 Task: Search one way flight ticket for 1 adult, 6 children, 1 infant in seat and 1 infant on lap in business from Providence: Rhode Island T. F. Green International Airport to Rockford: Chicago Rockford International Airport(was Northwest Chicagoland Regional Airport At Rockford) on 5-1-2023. Choice of flights is Southwest. Number of bags: 2 checked bags. Price is upto 95000. Outbound departure time preference is 12:30.
Action: Mouse moved to (213, 371)
Screenshot: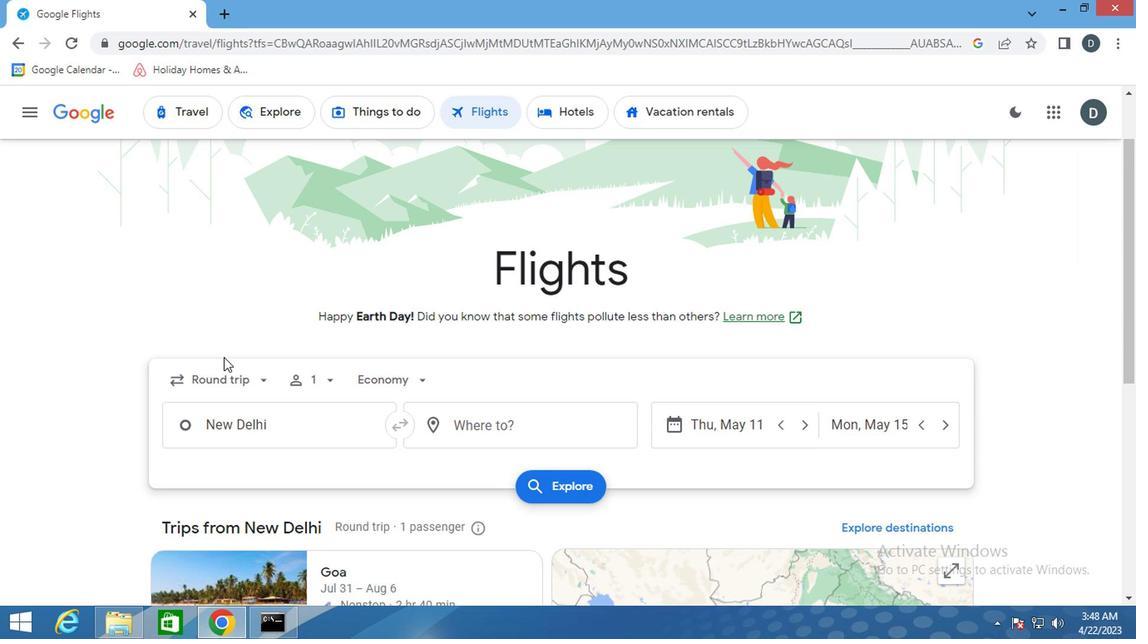 
Action: Mouse pressed left at (213, 371)
Screenshot: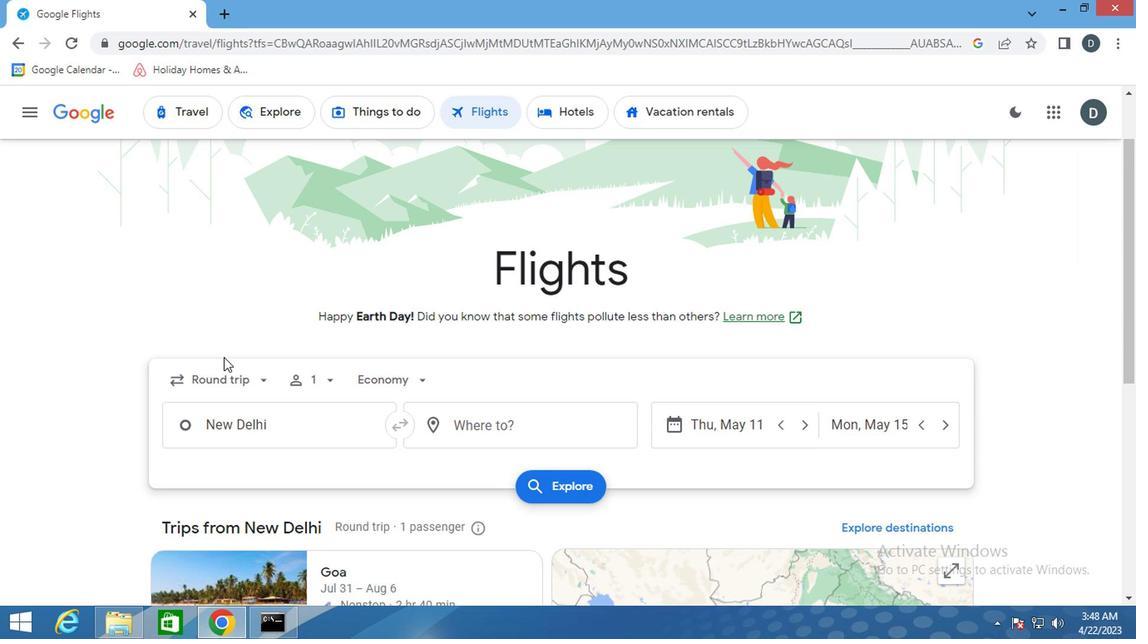 
Action: Mouse moved to (239, 463)
Screenshot: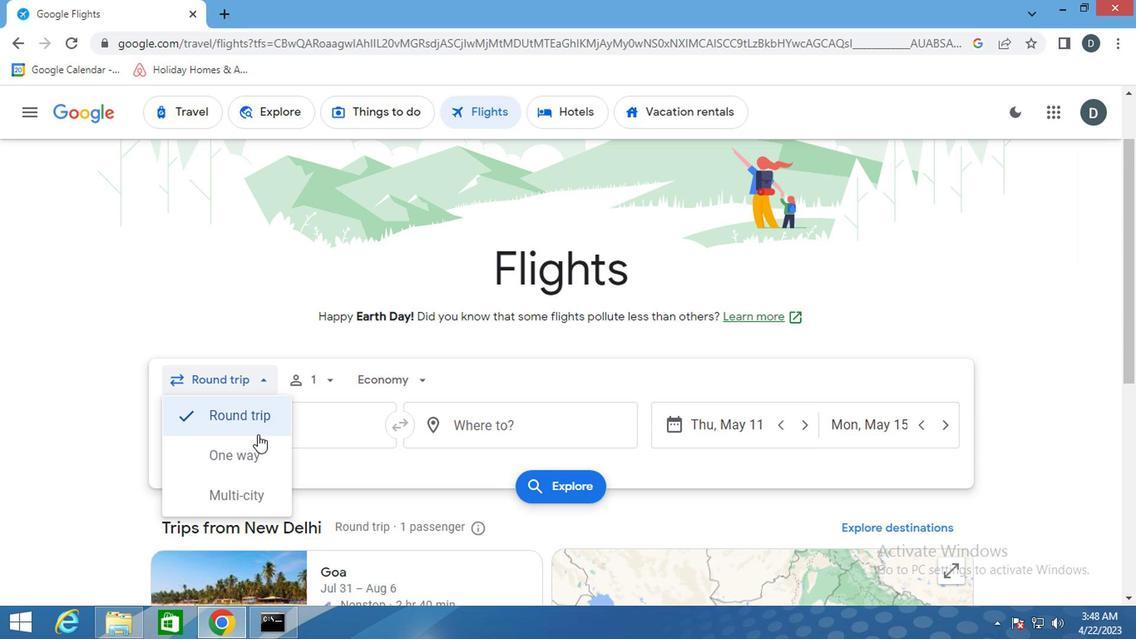 
Action: Mouse pressed left at (239, 463)
Screenshot: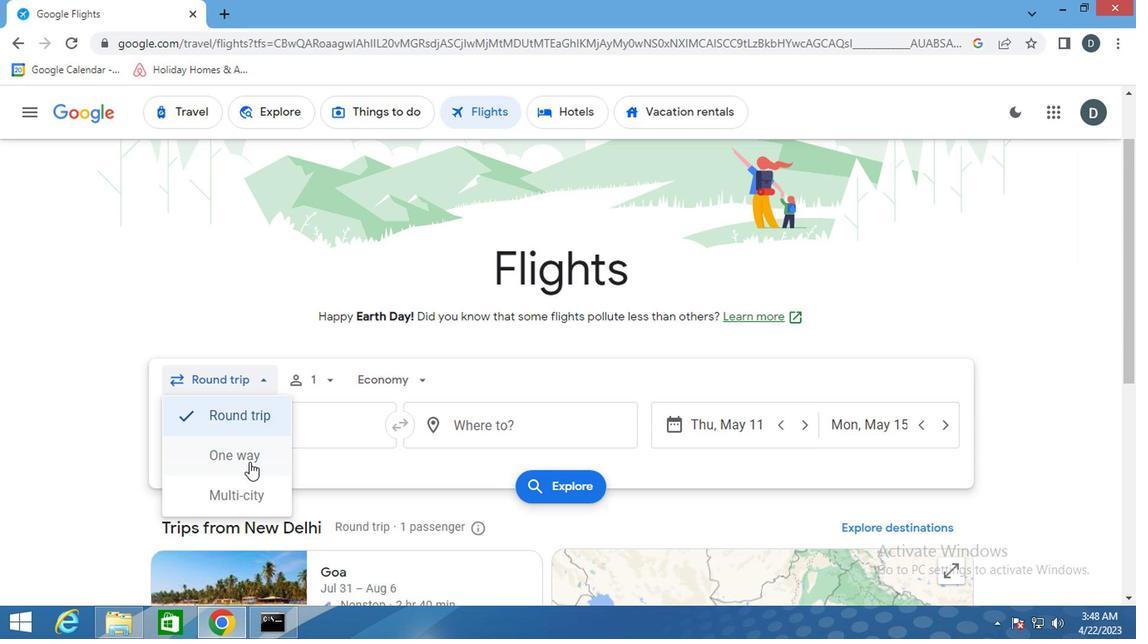 
Action: Mouse moved to (314, 377)
Screenshot: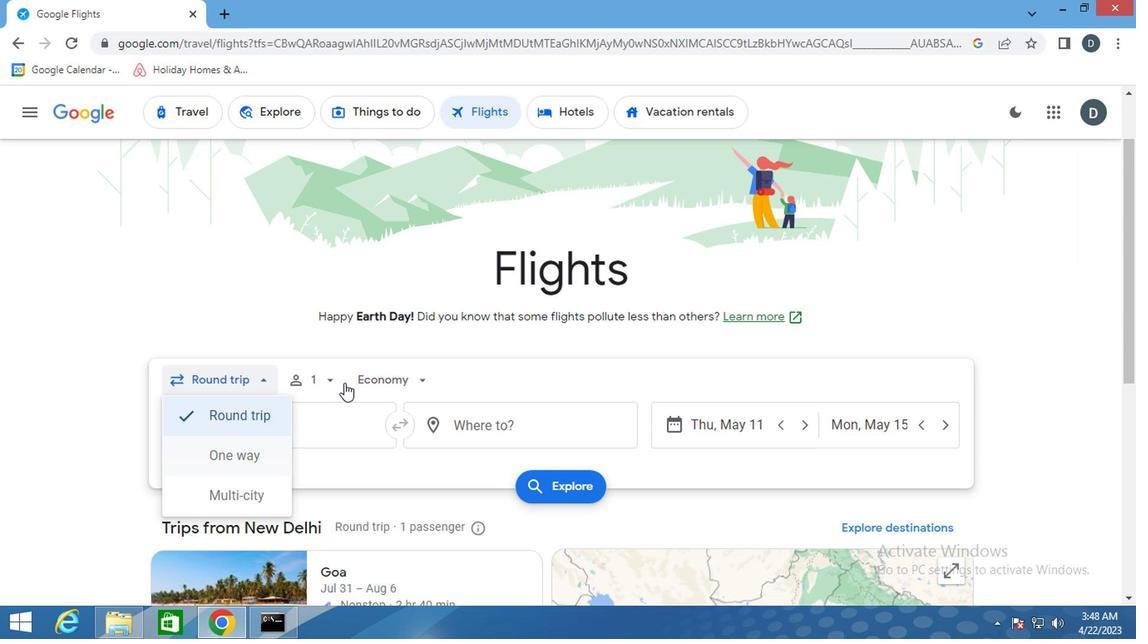 
Action: Mouse pressed left at (314, 377)
Screenshot: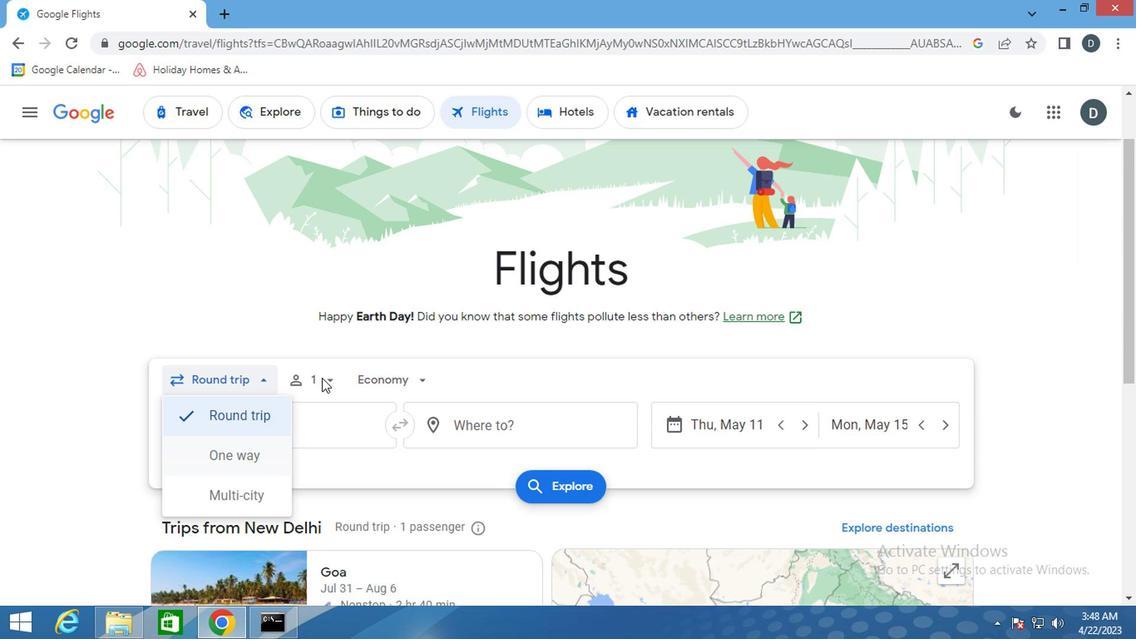 
Action: Mouse moved to (445, 463)
Screenshot: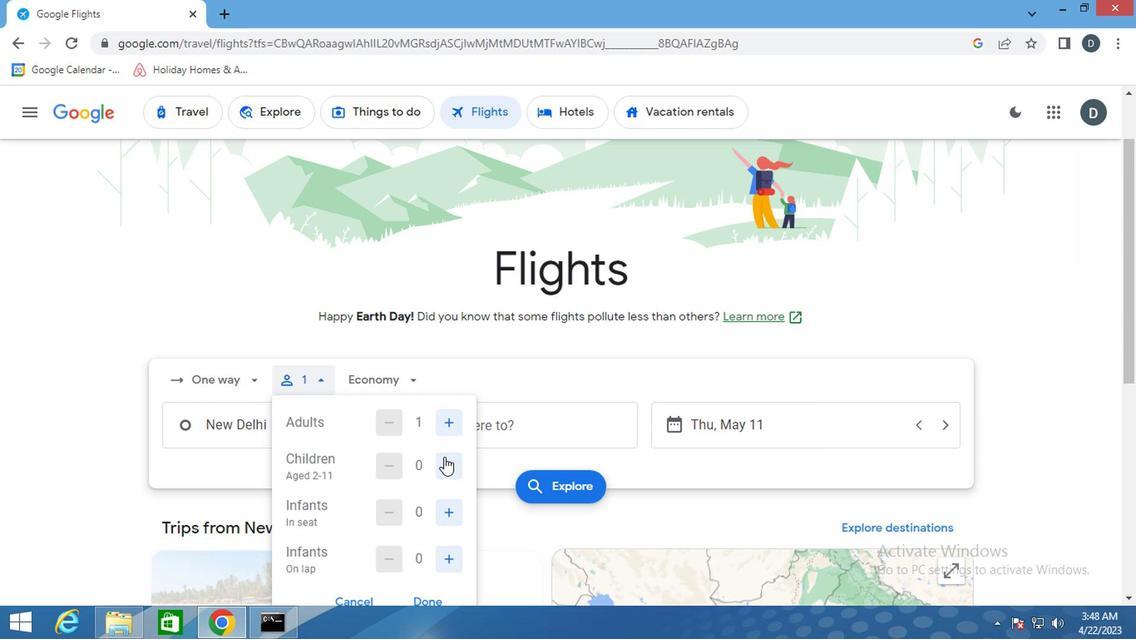 
Action: Mouse pressed left at (445, 463)
Screenshot: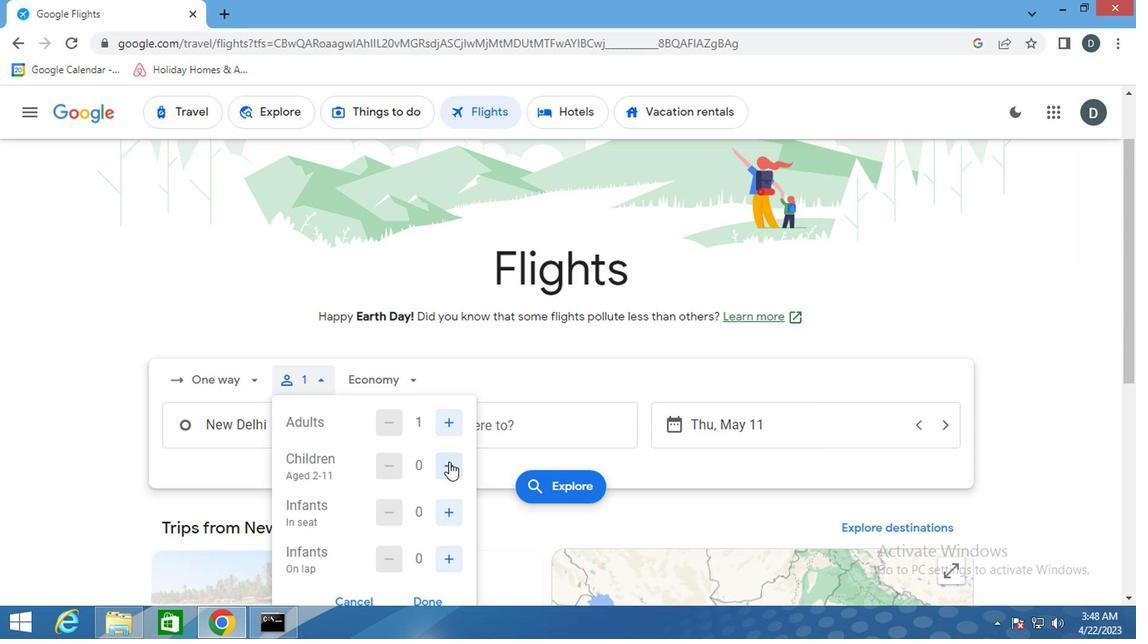 
Action: Mouse moved to (445, 464)
Screenshot: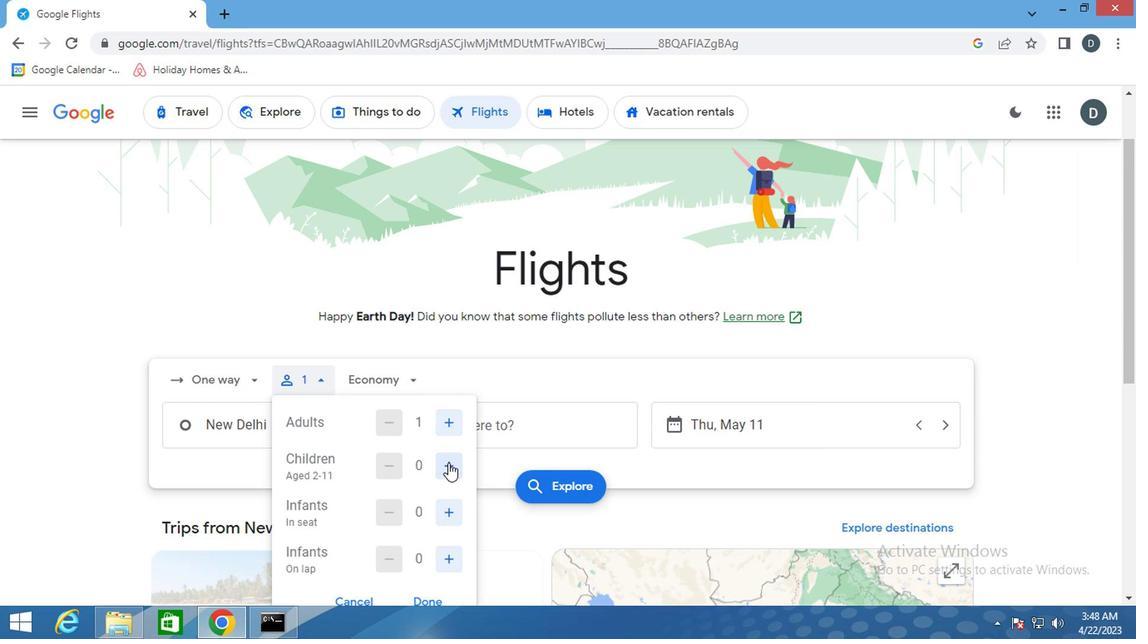 
Action: Mouse pressed left at (445, 464)
Screenshot: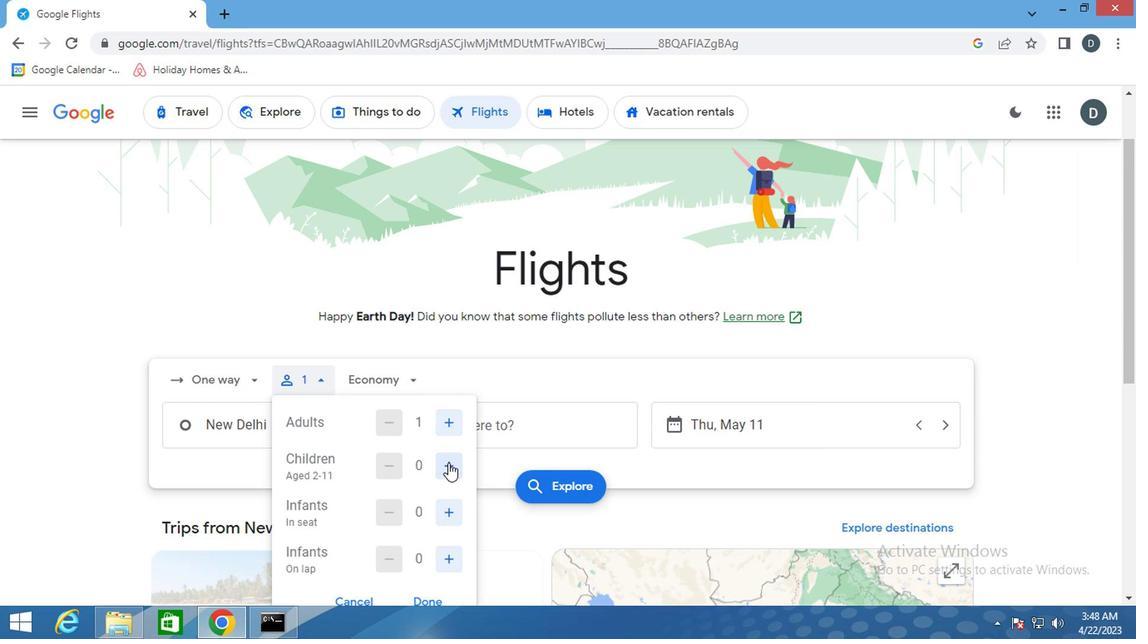 
Action: Mouse pressed left at (445, 464)
Screenshot: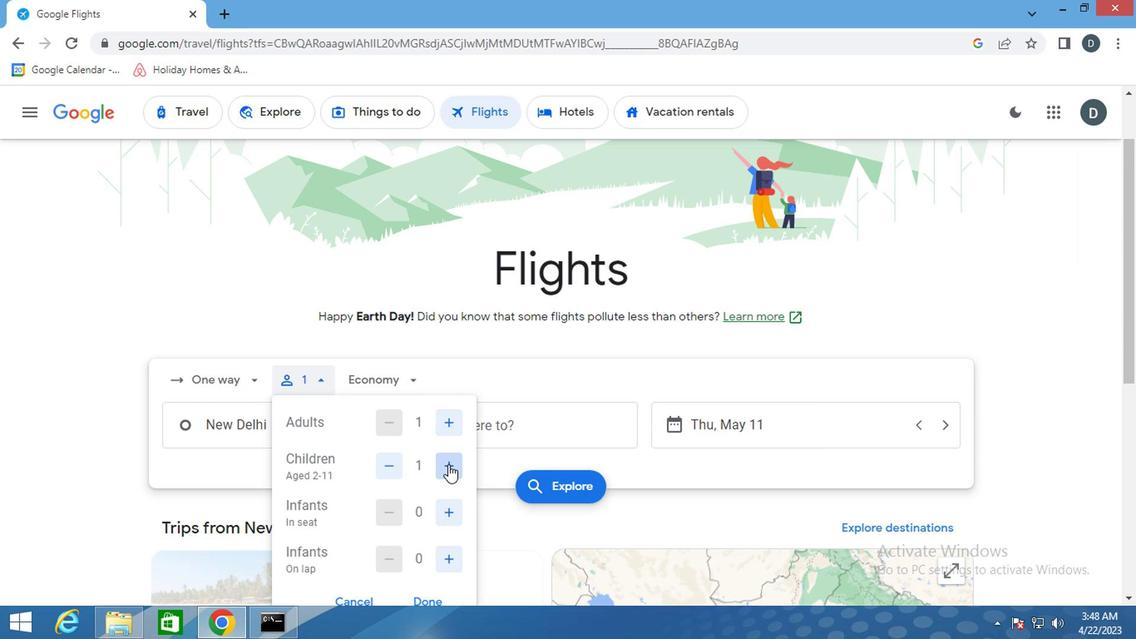 
Action: Mouse pressed left at (445, 464)
Screenshot: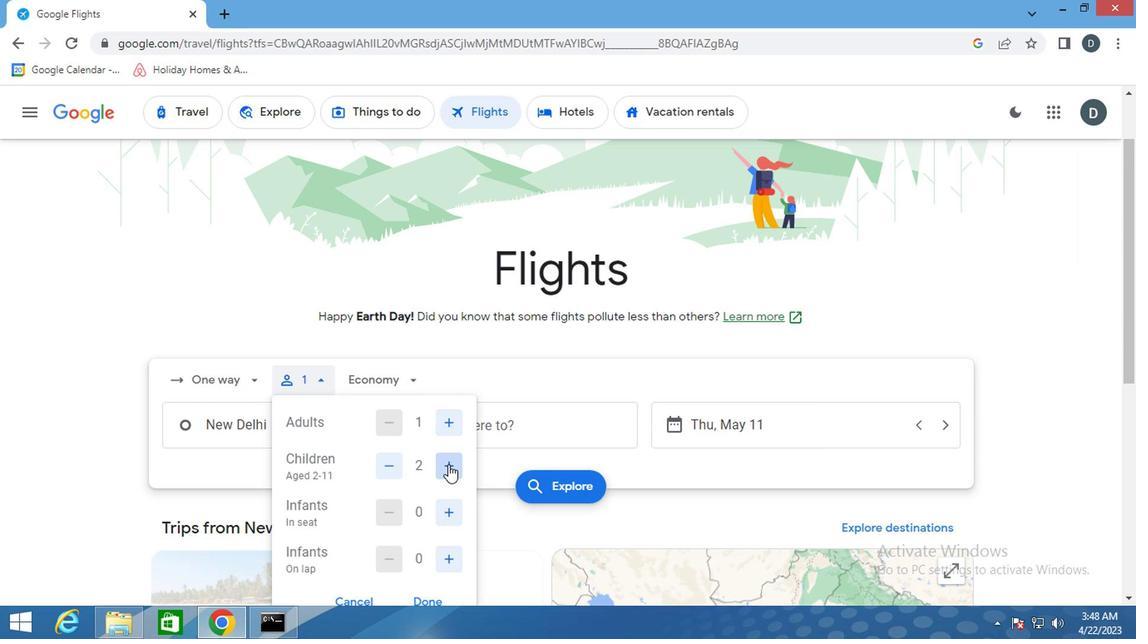 
Action: Mouse pressed left at (445, 464)
Screenshot: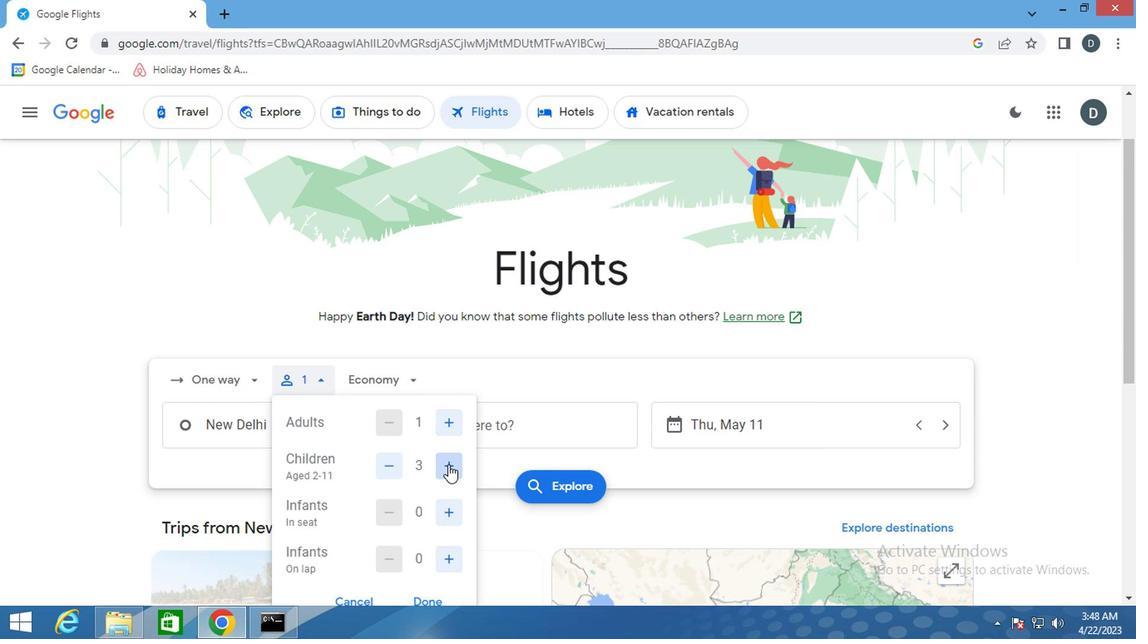 
Action: Mouse pressed left at (445, 464)
Screenshot: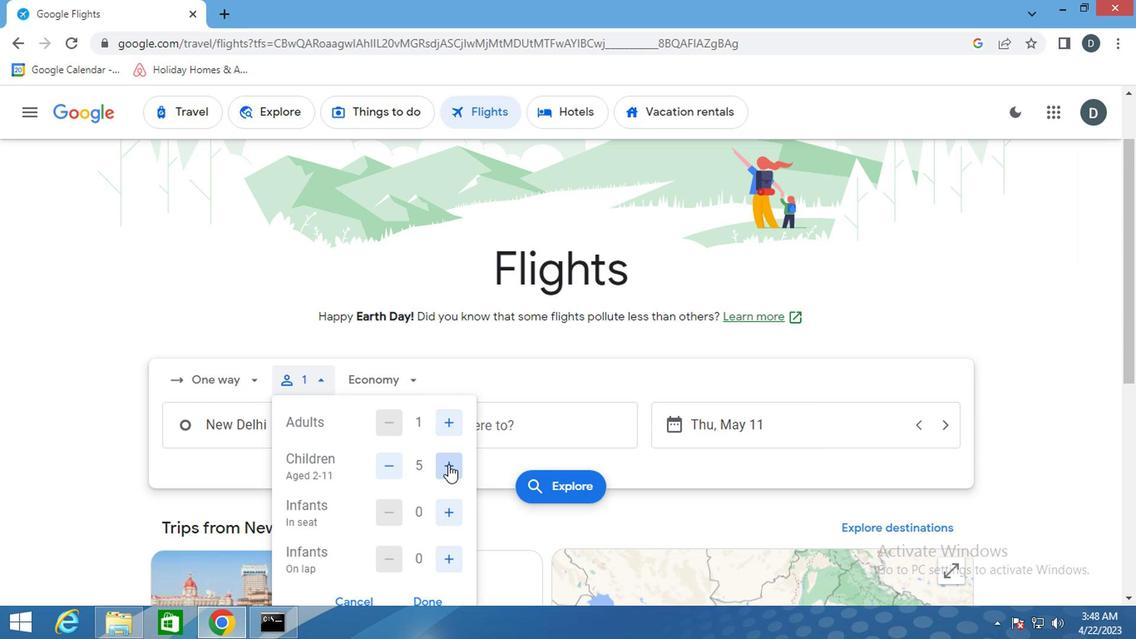 
Action: Mouse moved to (447, 509)
Screenshot: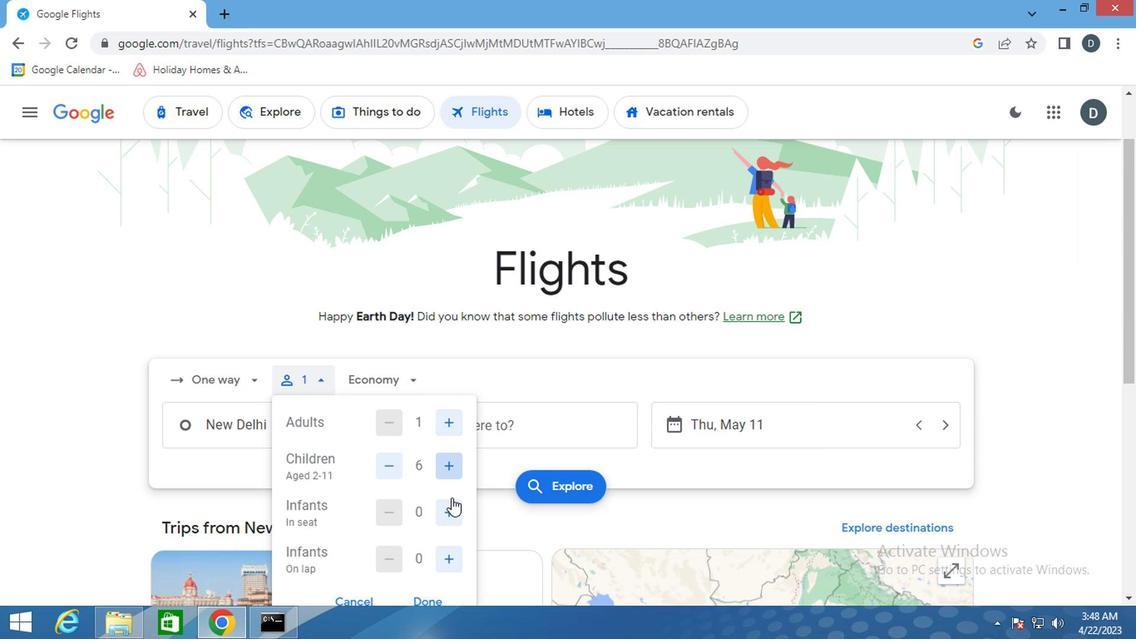 
Action: Mouse pressed left at (447, 509)
Screenshot: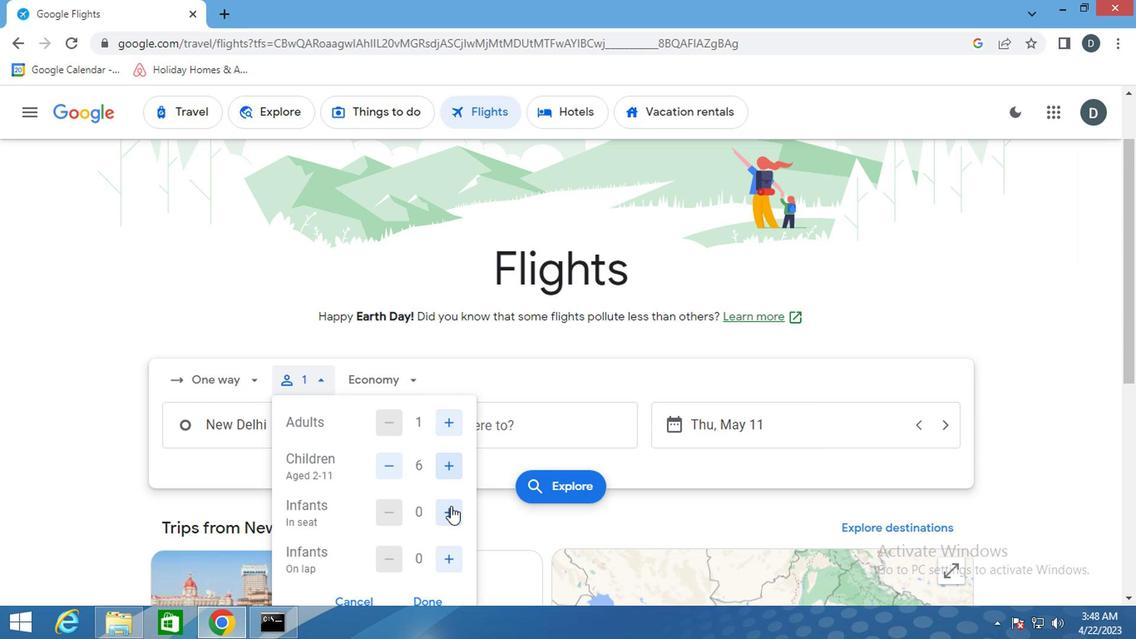 
Action: Mouse moved to (447, 553)
Screenshot: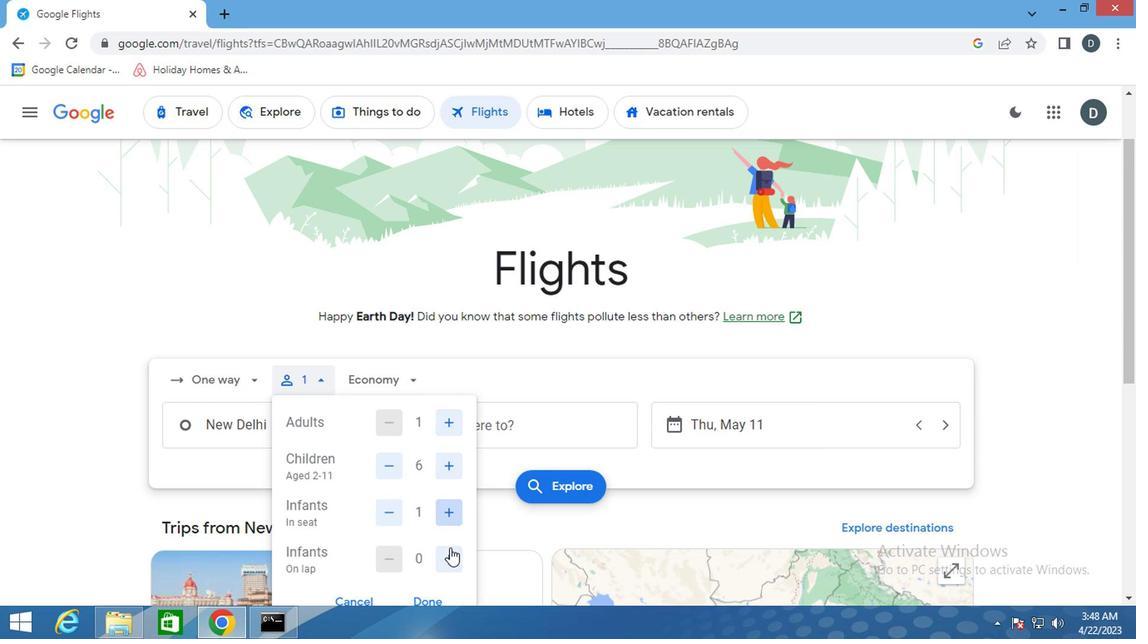 
Action: Mouse pressed left at (447, 553)
Screenshot: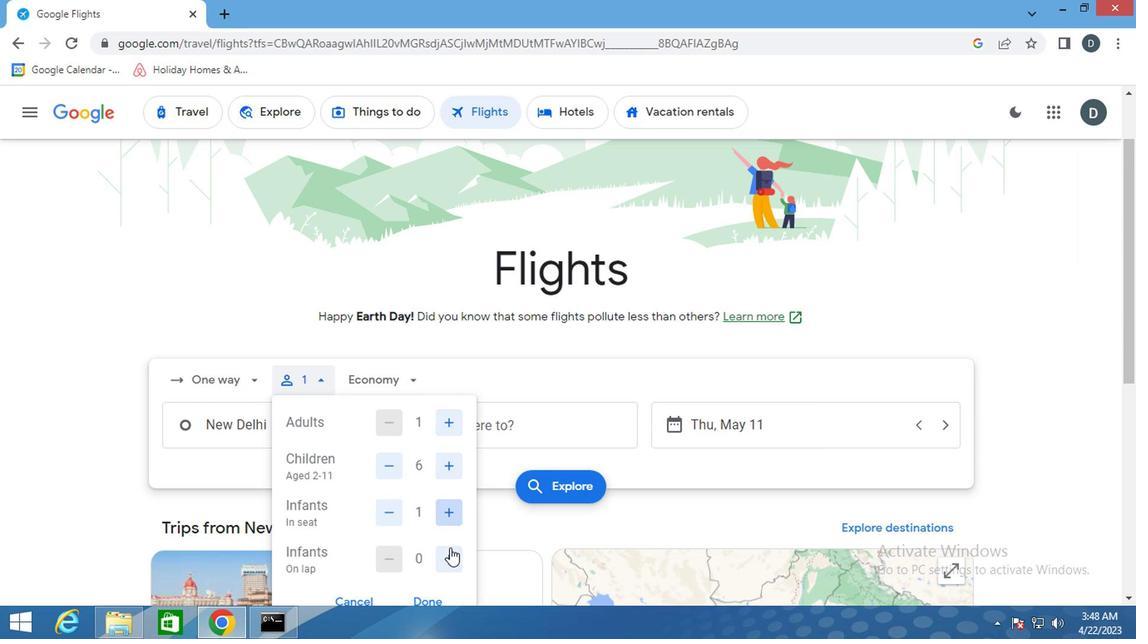 
Action: Mouse moved to (420, 596)
Screenshot: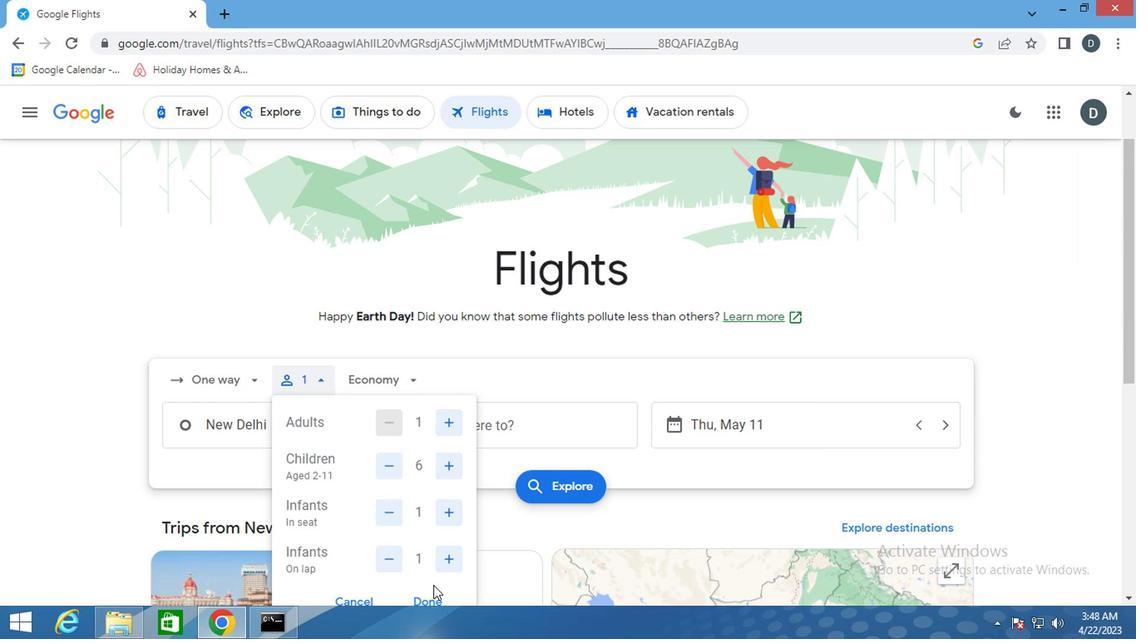 
Action: Mouse pressed left at (420, 596)
Screenshot: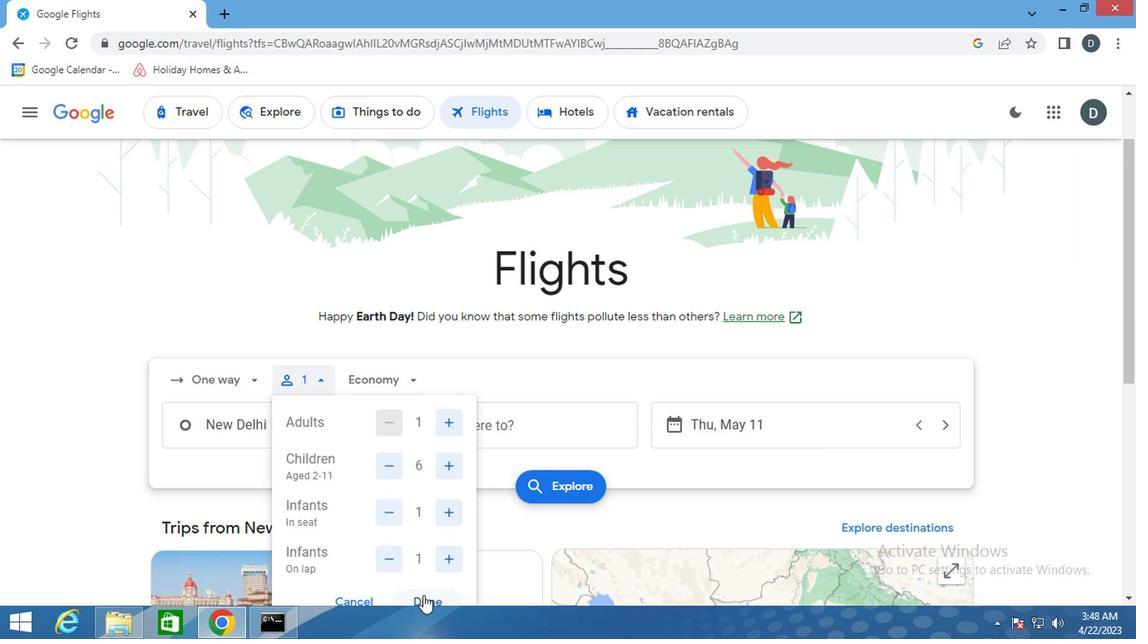 
Action: Mouse moved to (369, 377)
Screenshot: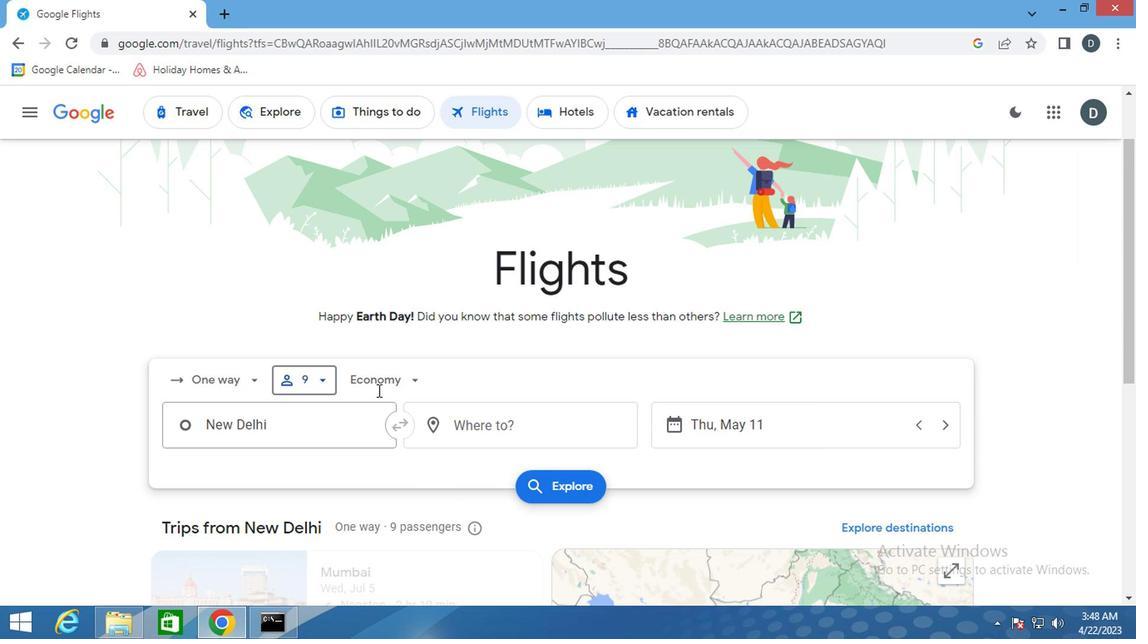 
Action: Mouse pressed left at (369, 377)
Screenshot: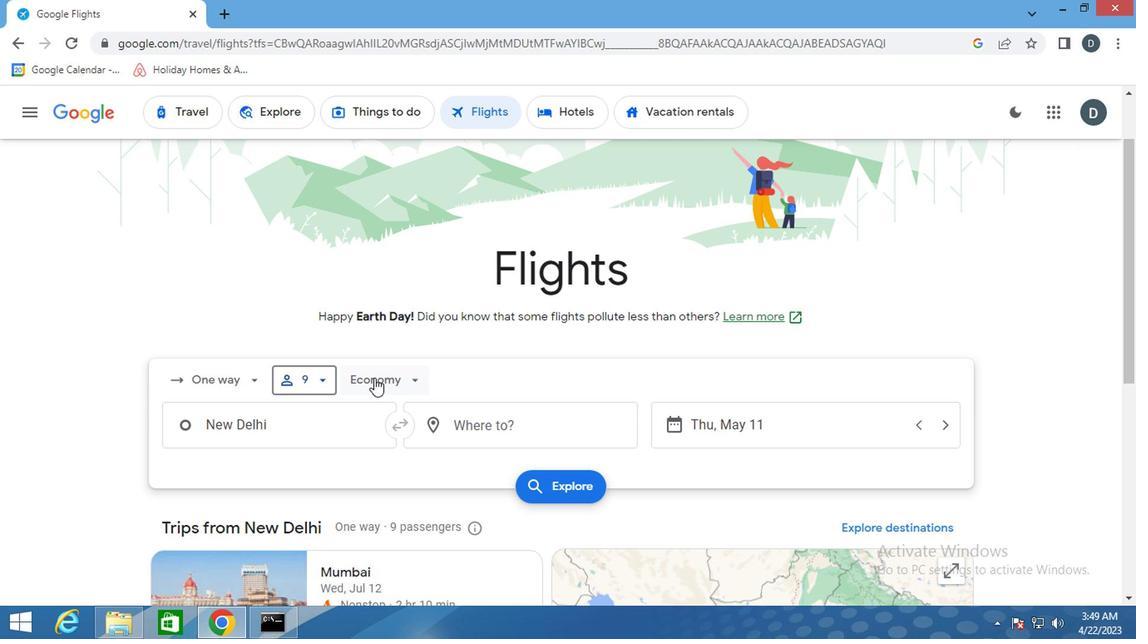 
Action: Mouse moved to (403, 490)
Screenshot: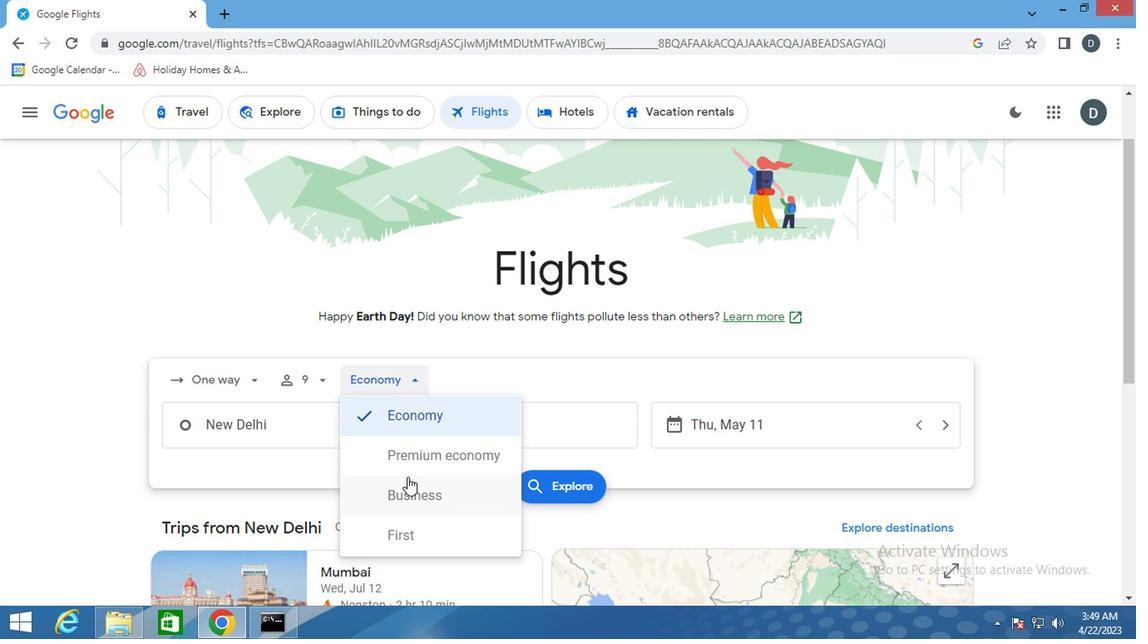 
Action: Mouse pressed left at (403, 490)
Screenshot: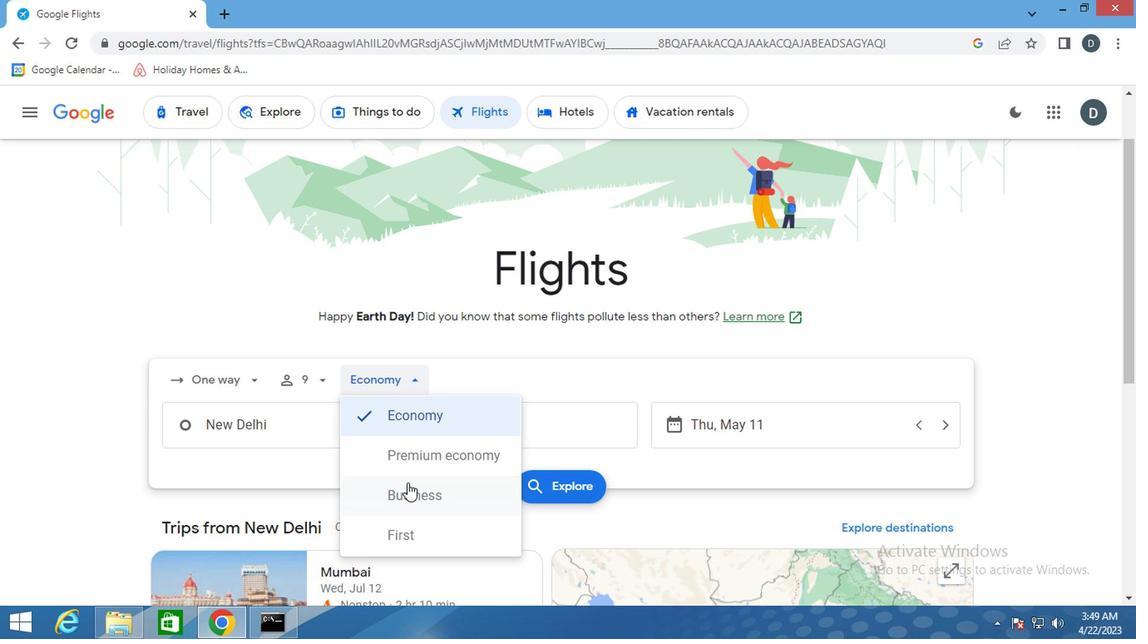 
Action: Mouse moved to (280, 425)
Screenshot: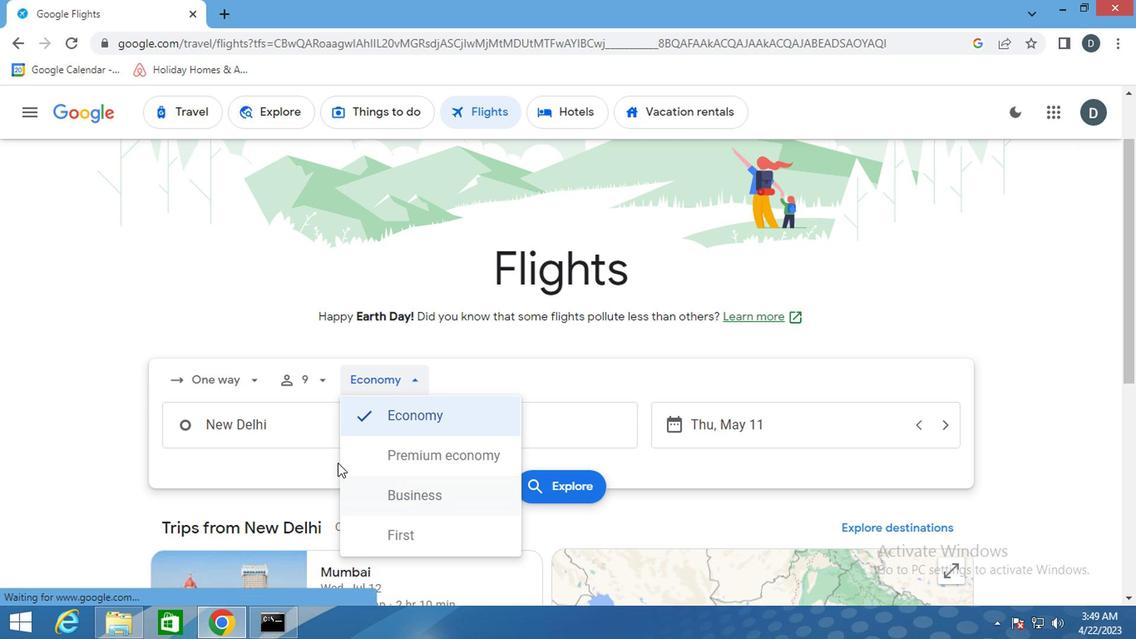 
Action: Mouse pressed left at (280, 425)
Screenshot: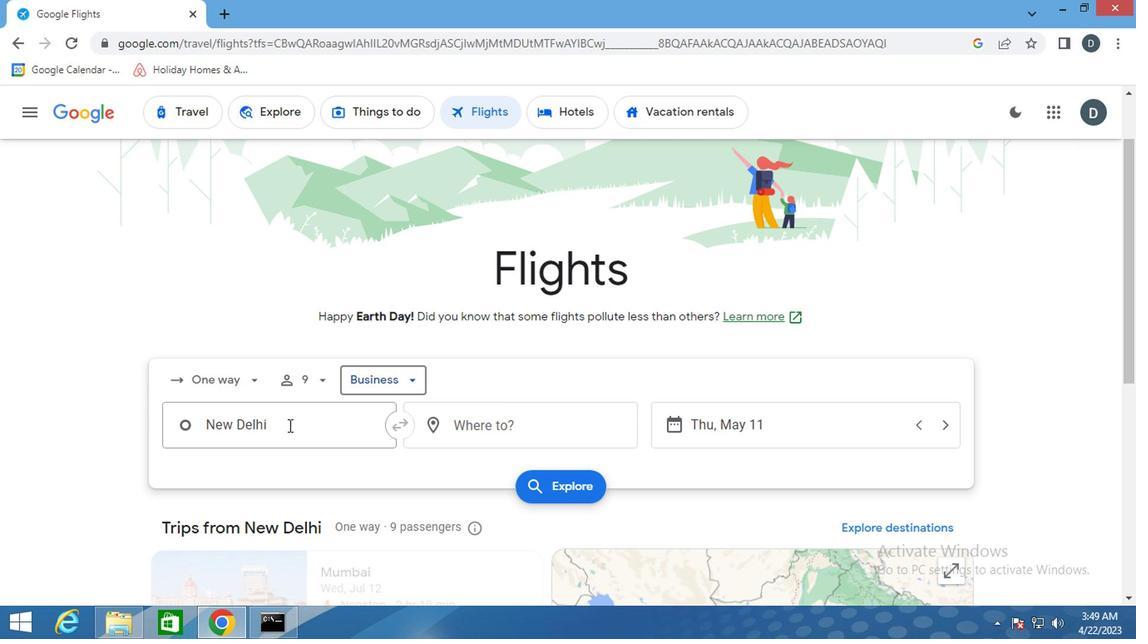 
Action: Key pressed <Key.shift>PROVIDEN
Screenshot: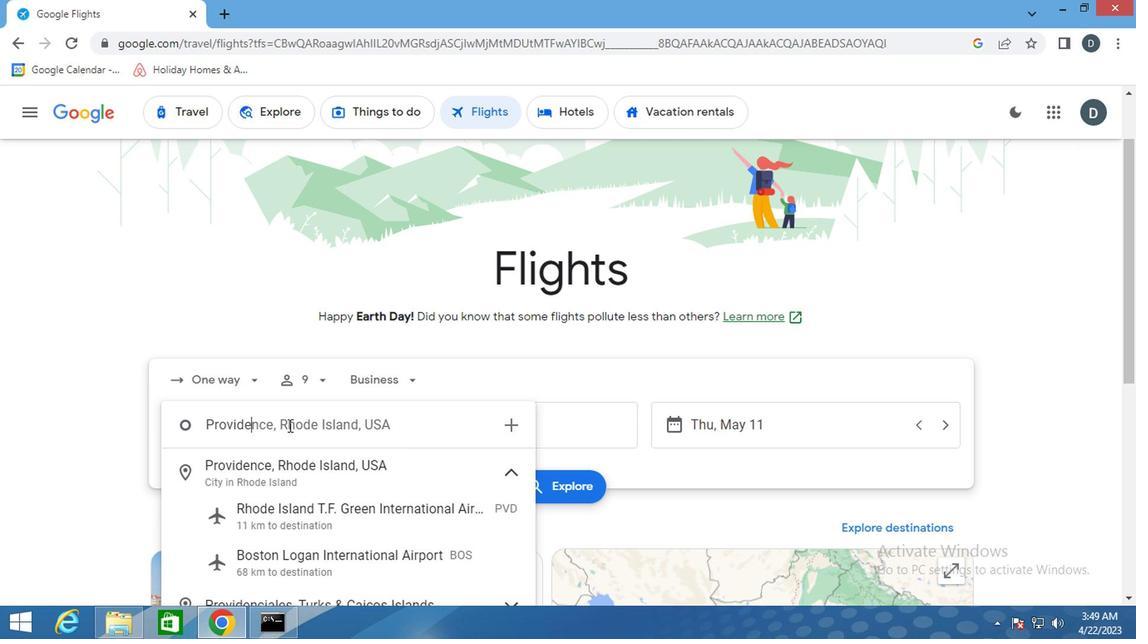 
Action: Mouse moved to (366, 480)
Screenshot: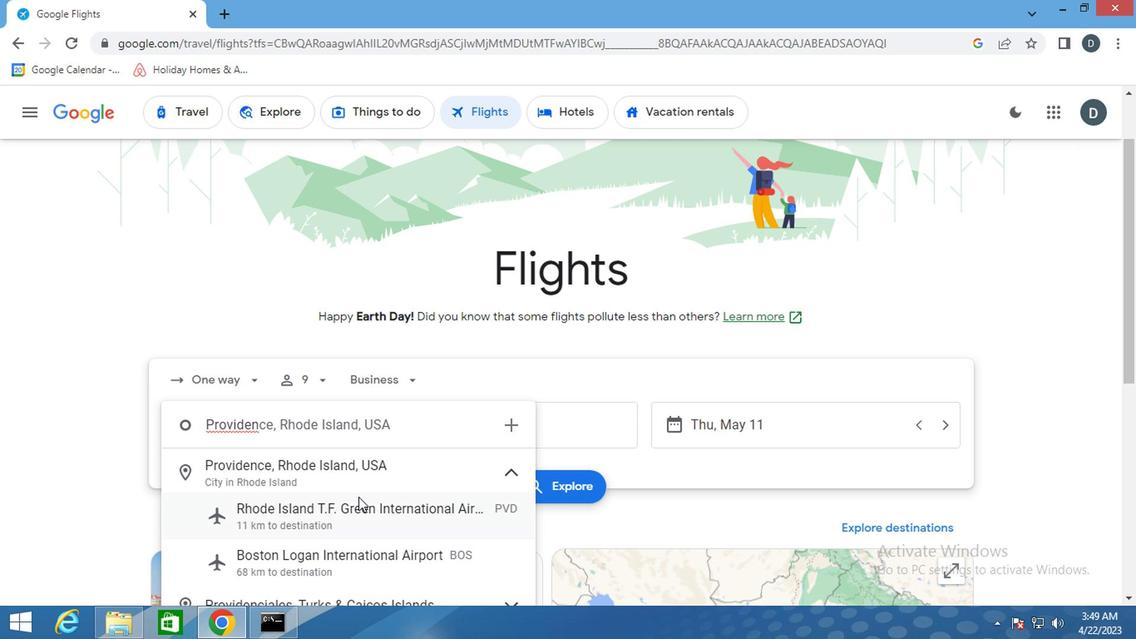 
Action: Mouse pressed left at (366, 480)
Screenshot: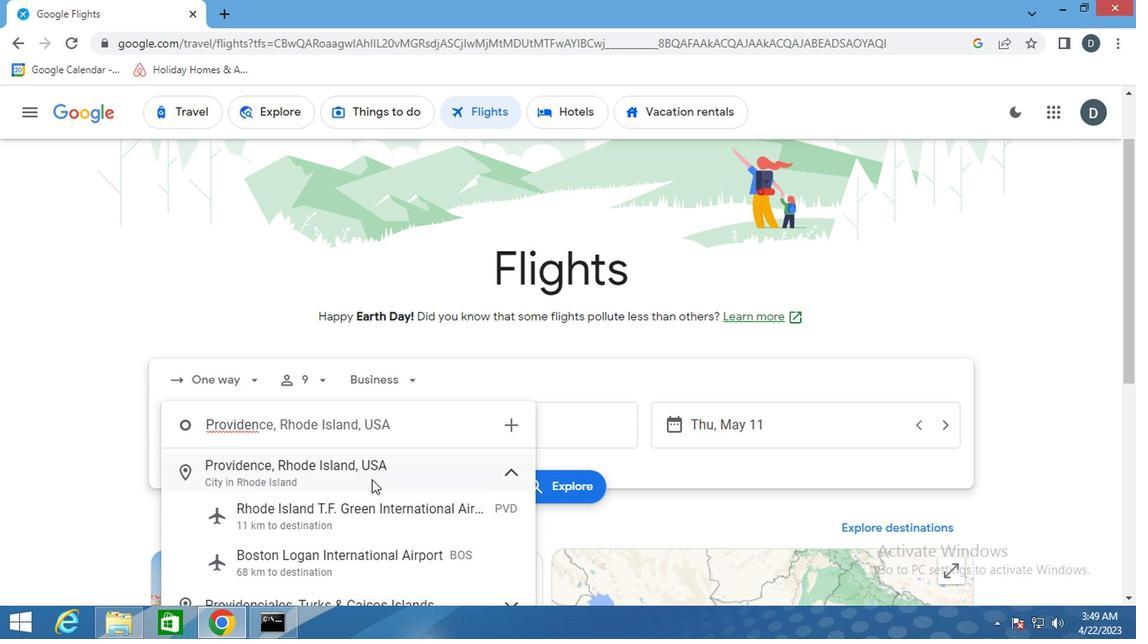 
Action: Mouse moved to (493, 434)
Screenshot: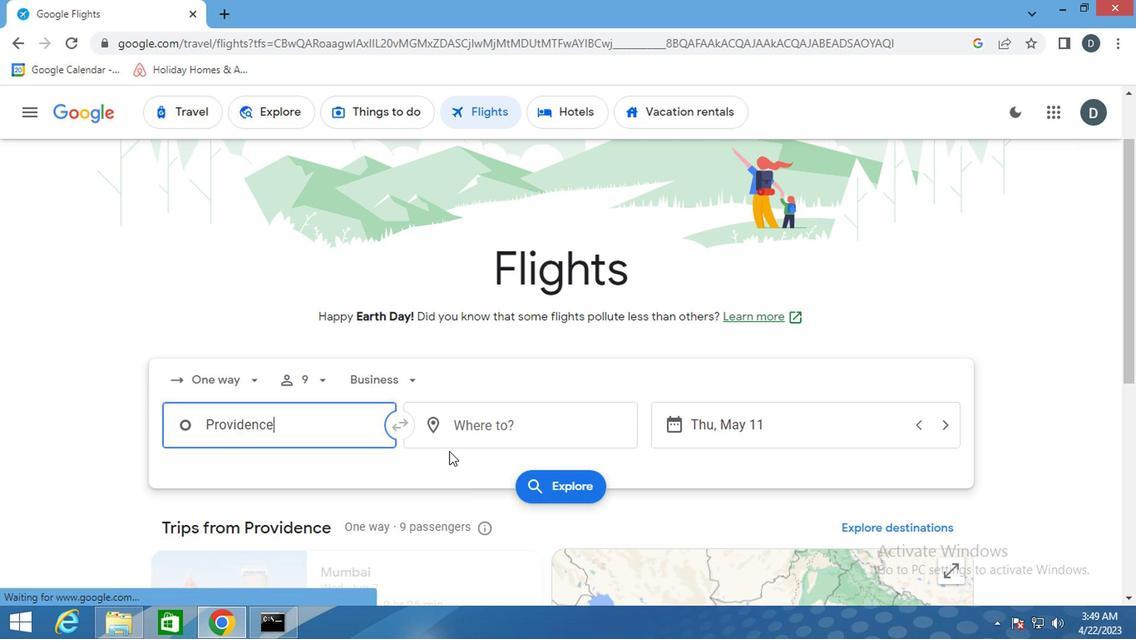 
Action: Mouse pressed left at (493, 434)
Screenshot: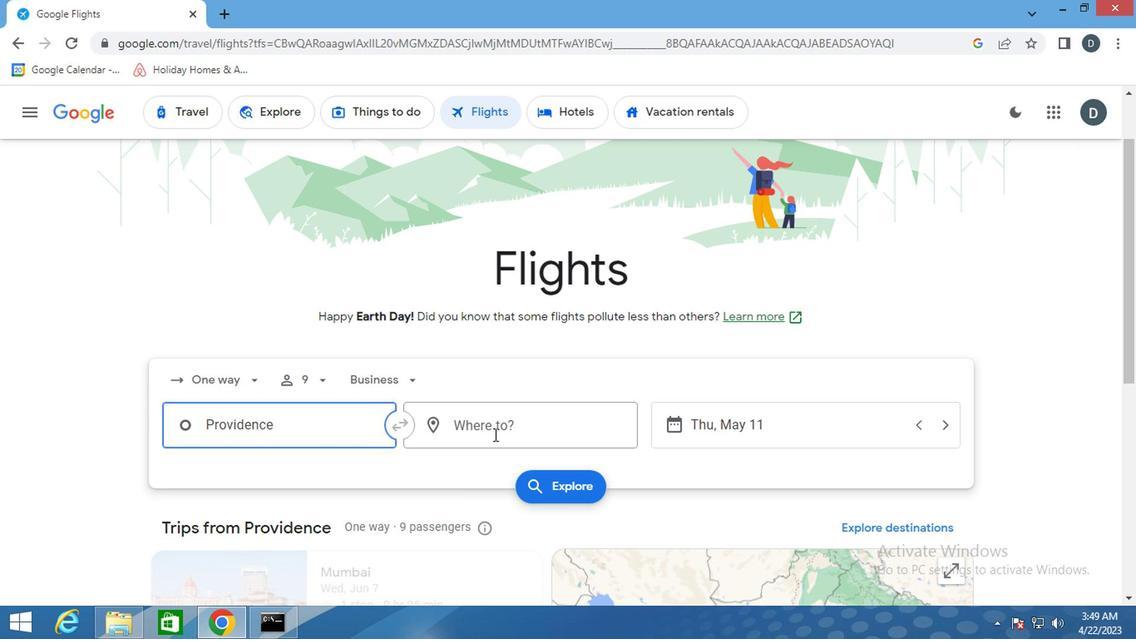 
Action: Mouse moved to (496, 434)
Screenshot: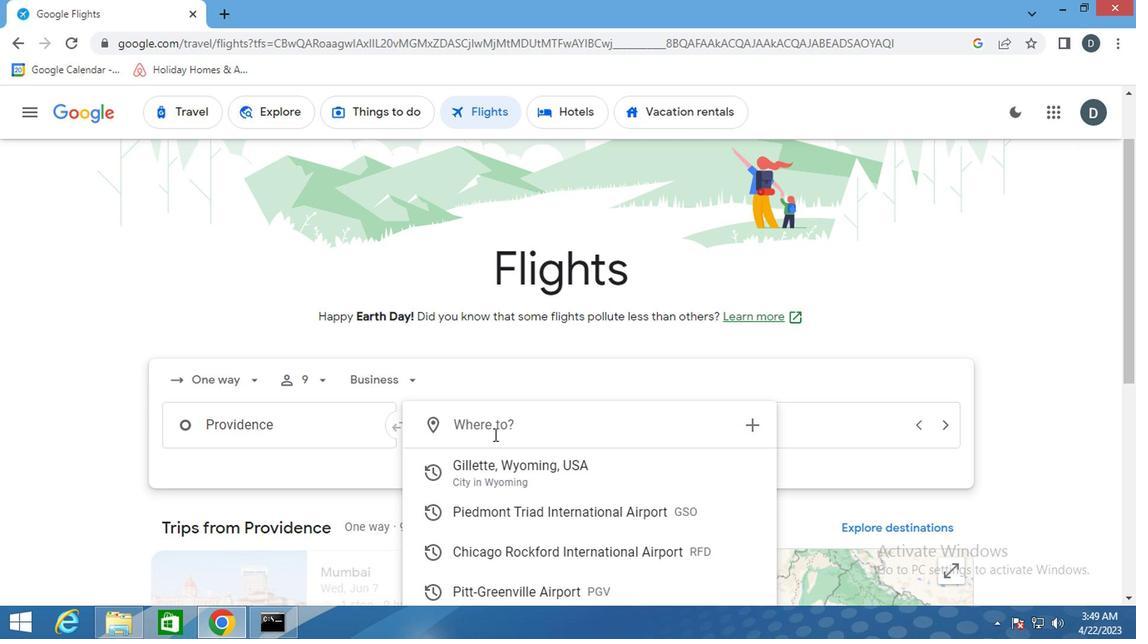 
Action: Key pressed <Key.shift>ROCKFORD
Screenshot: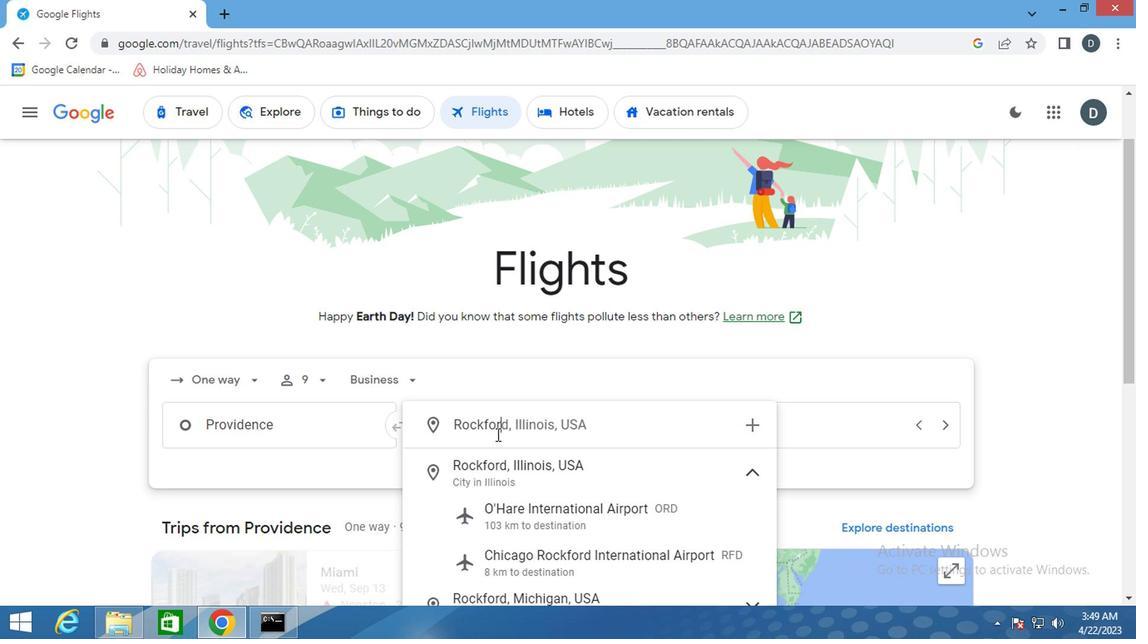 
Action: Mouse moved to (541, 547)
Screenshot: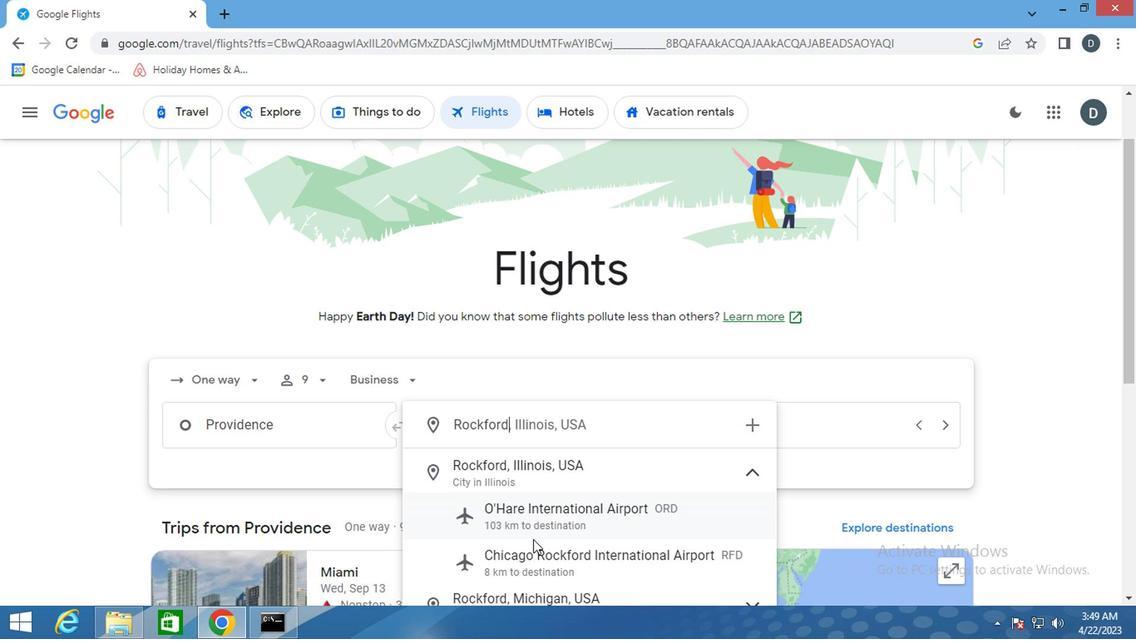 
Action: Mouse pressed left at (541, 547)
Screenshot: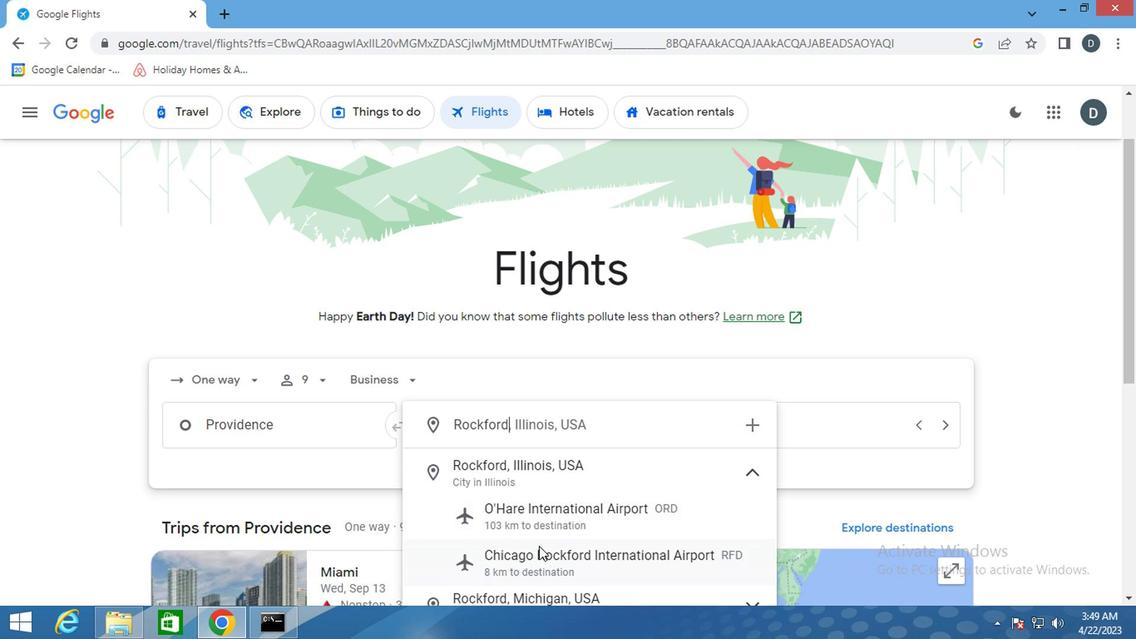 
Action: Mouse moved to (742, 418)
Screenshot: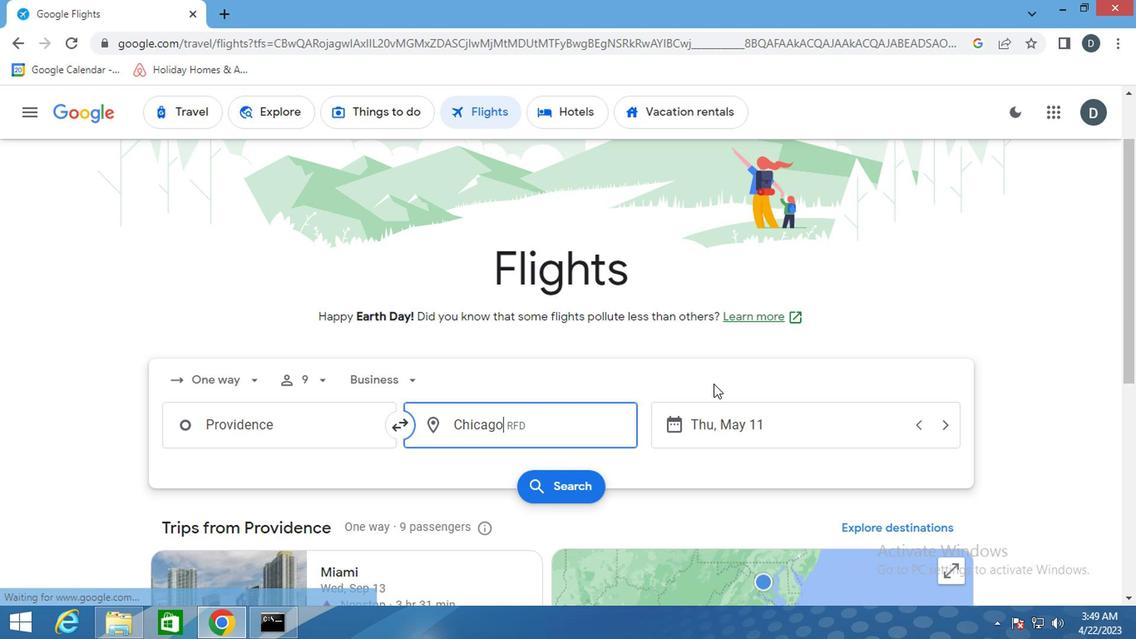 
Action: Mouse pressed left at (742, 418)
Screenshot: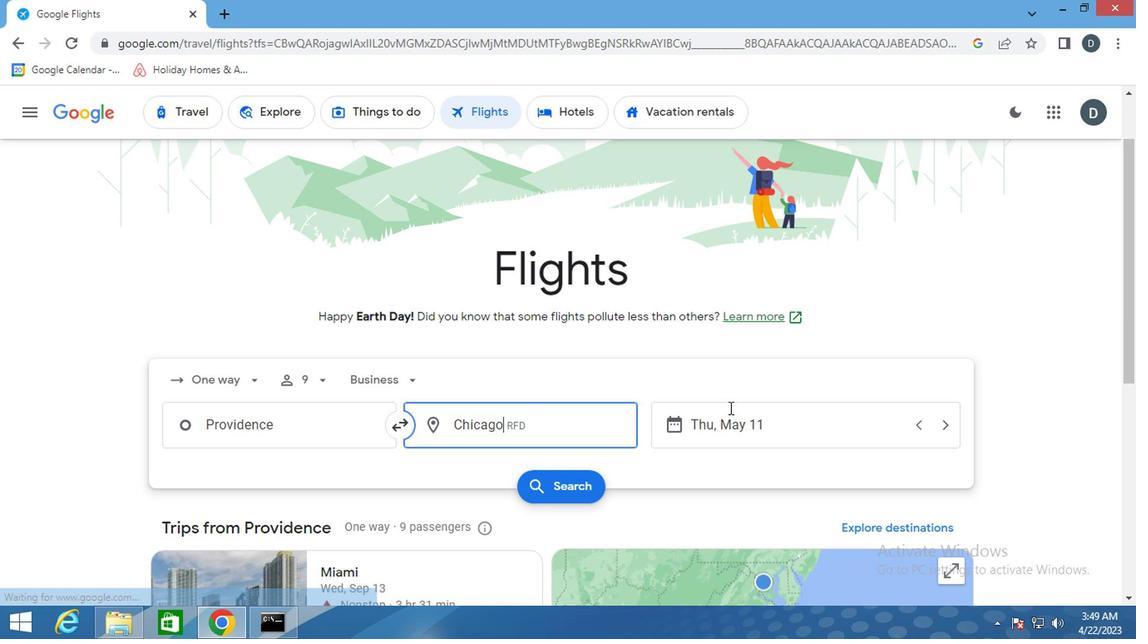 
Action: Mouse moved to (737, 302)
Screenshot: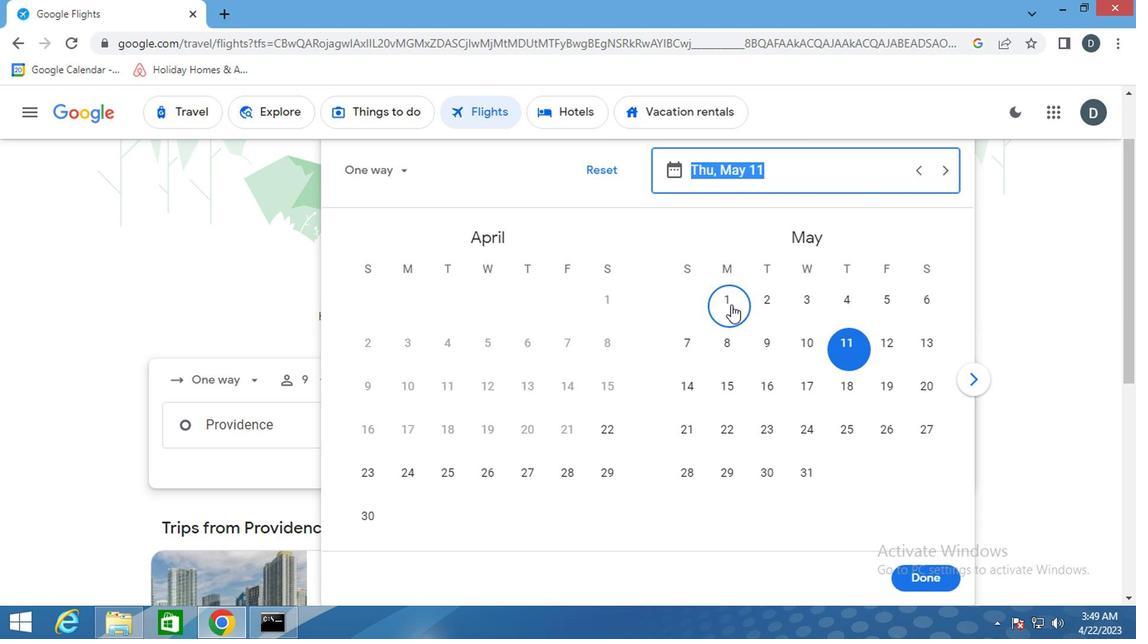 
Action: Mouse pressed left at (737, 302)
Screenshot: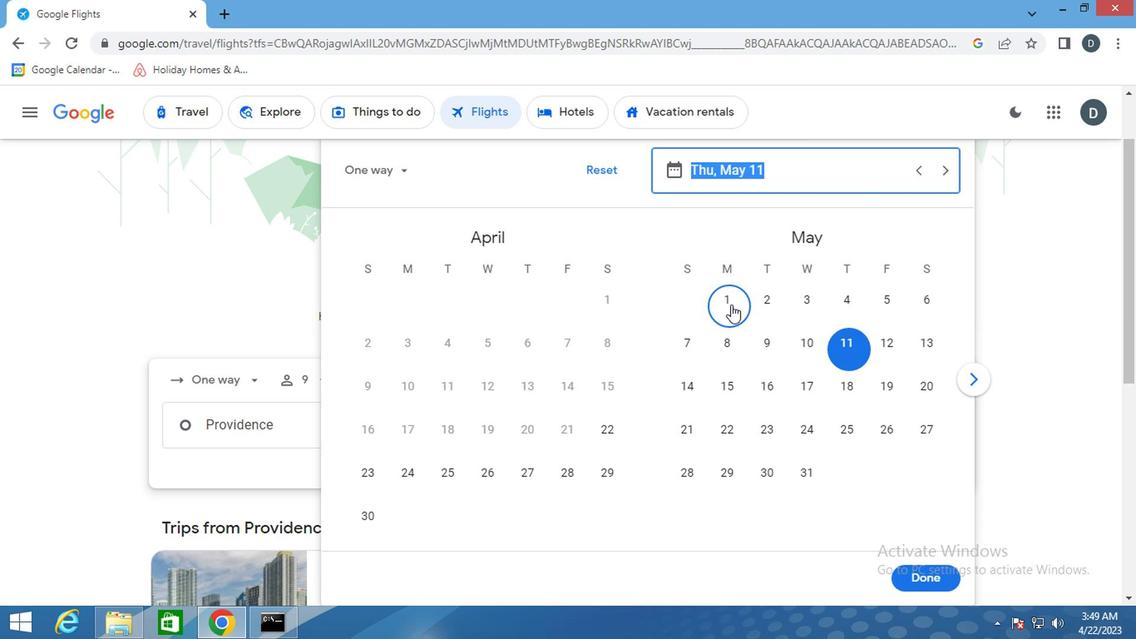 
Action: Mouse moved to (938, 578)
Screenshot: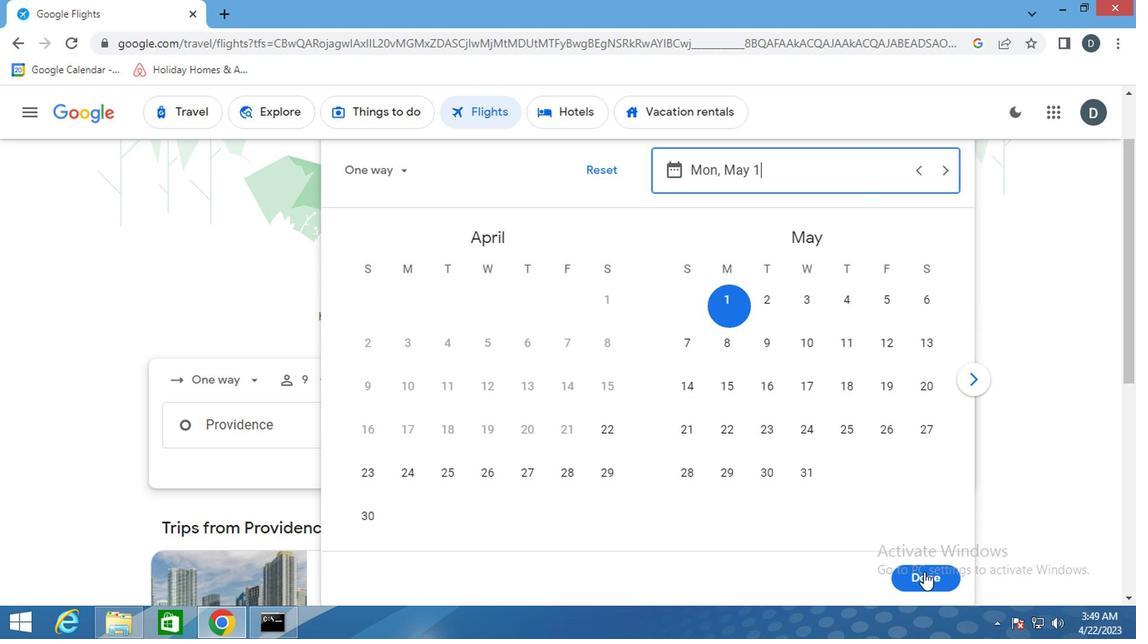 
Action: Mouse pressed left at (938, 578)
Screenshot: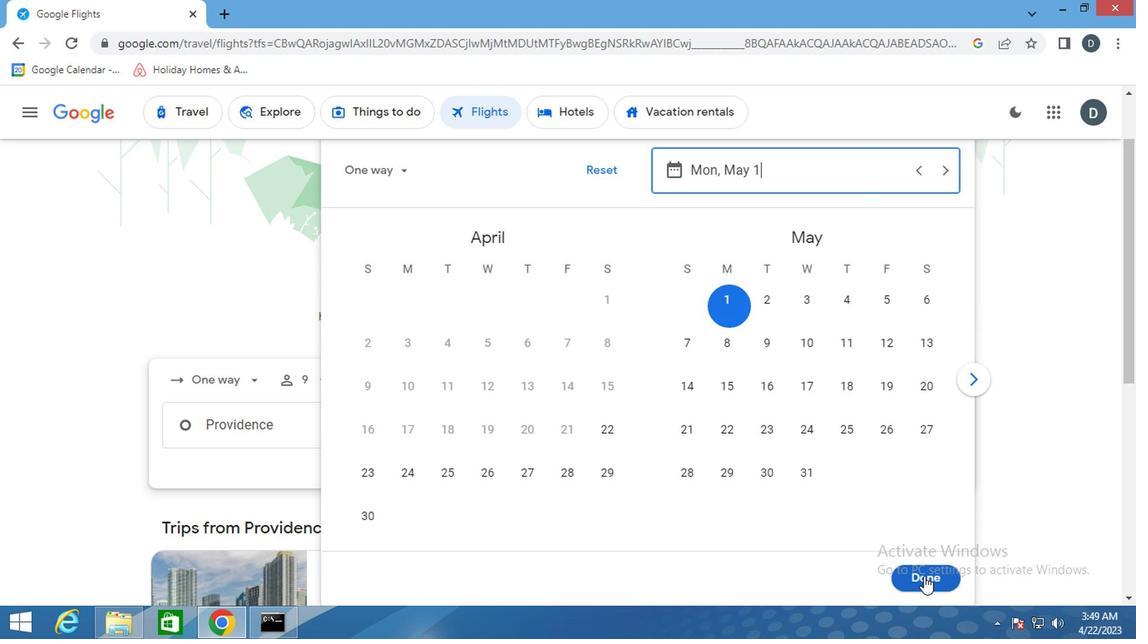 
Action: Mouse moved to (588, 503)
Screenshot: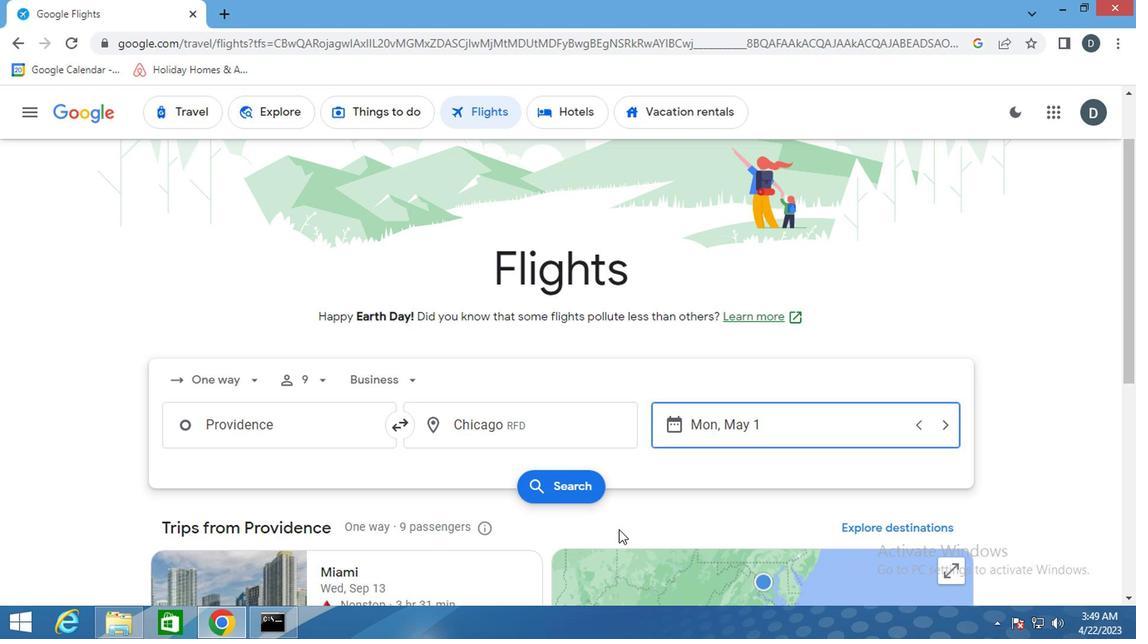 
Action: Mouse pressed left at (588, 503)
Screenshot: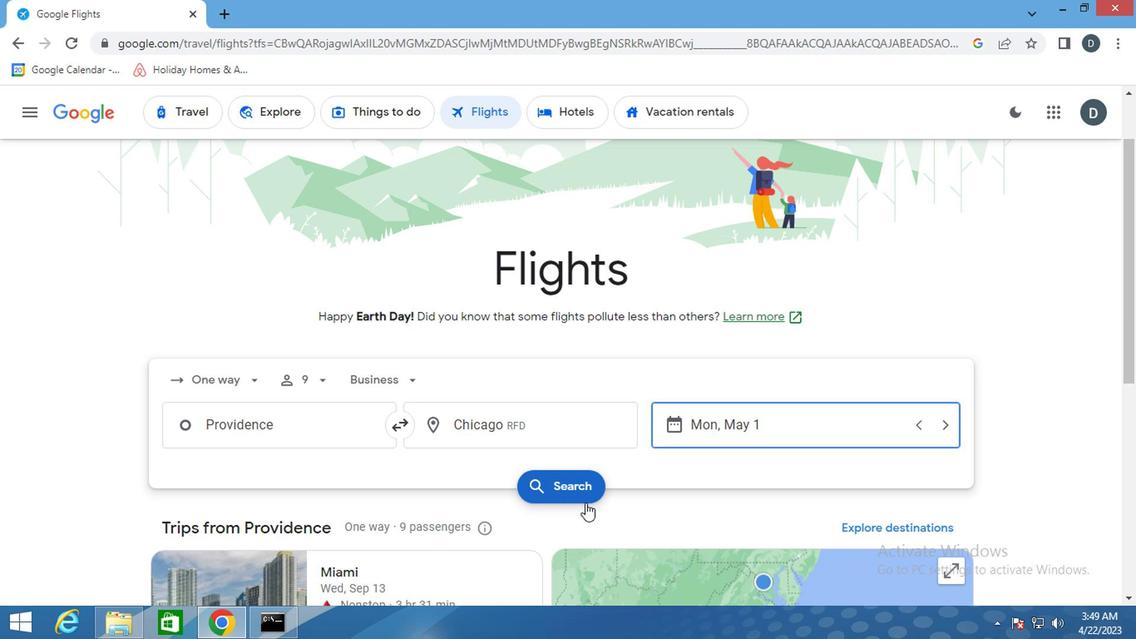 
Action: Mouse moved to (162, 266)
Screenshot: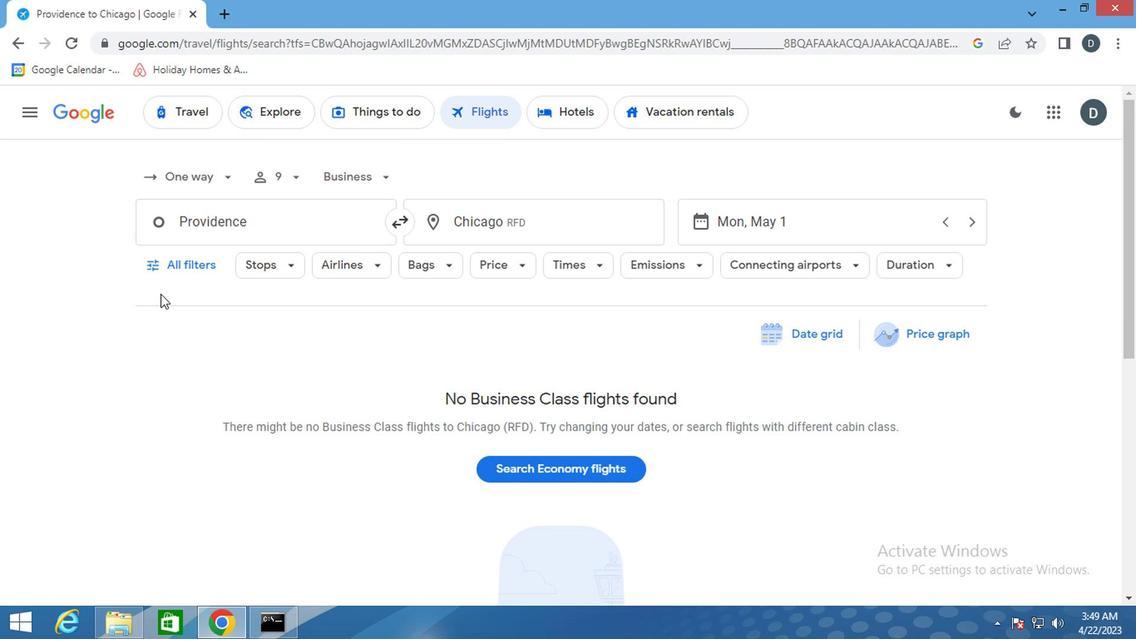 
Action: Mouse pressed left at (162, 266)
Screenshot: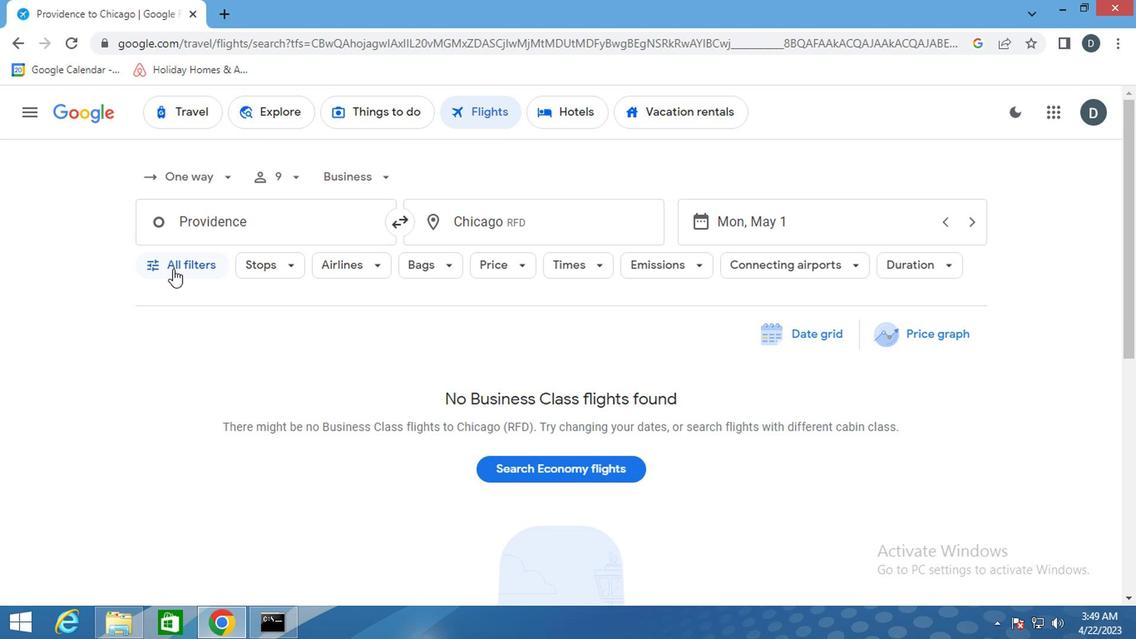 
Action: Mouse moved to (292, 476)
Screenshot: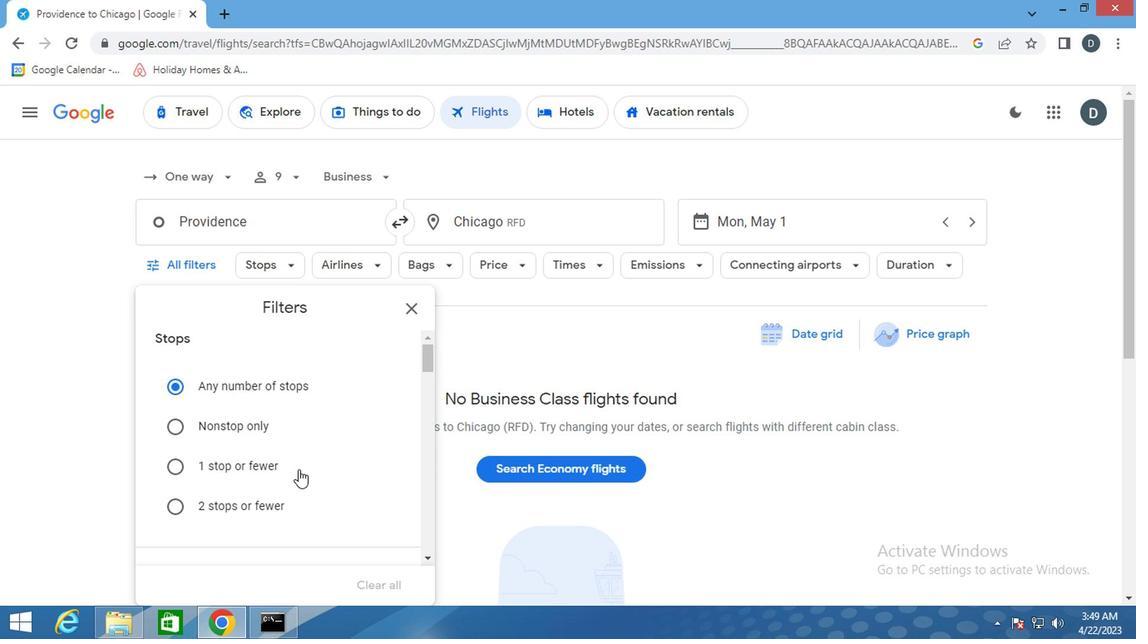 
Action: Mouse scrolled (292, 476) with delta (0, 0)
Screenshot: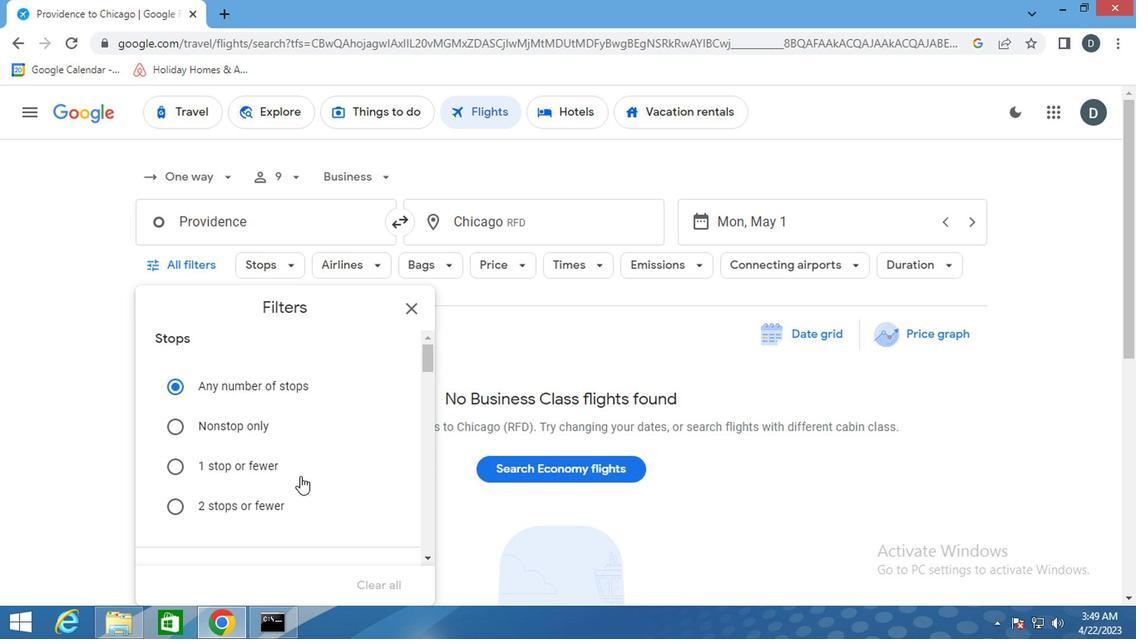
Action: Mouse moved to (293, 467)
Screenshot: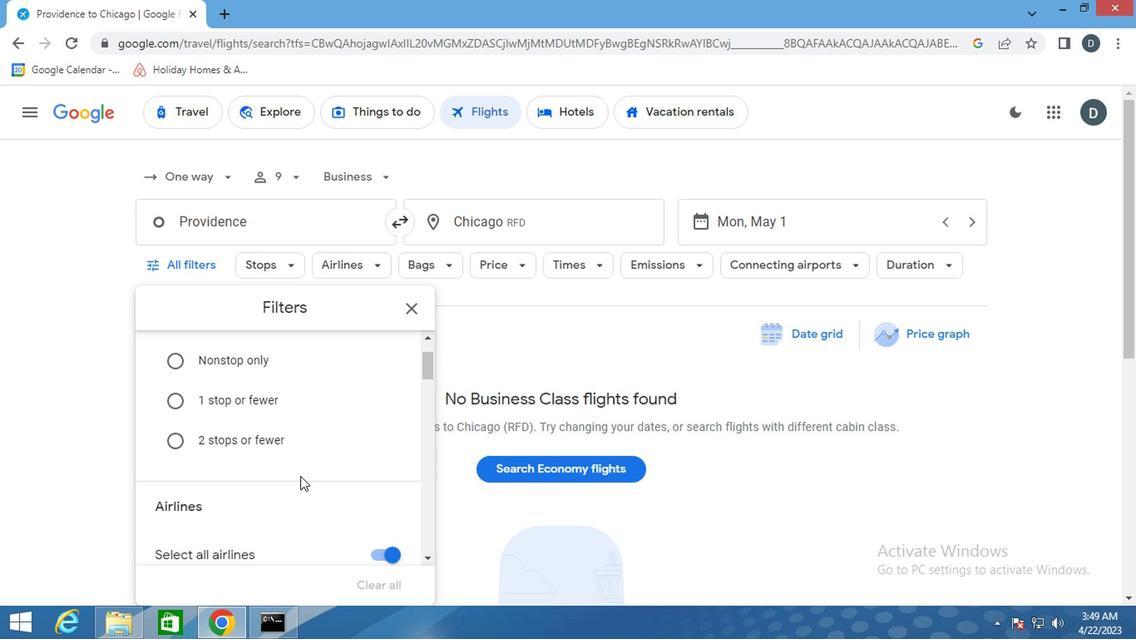 
Action: Mouse scrolled (293, 466) with delta (0, 0)
Screenshot: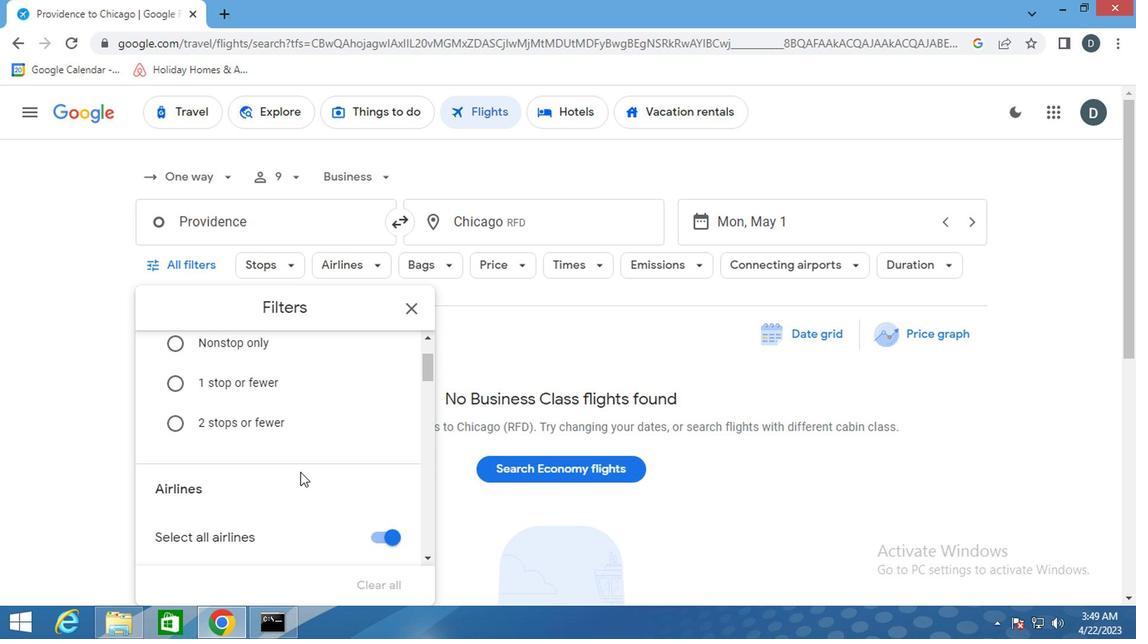
Action: Mouse scrolled (293, 466) with delta (0, 0)
Screenshot: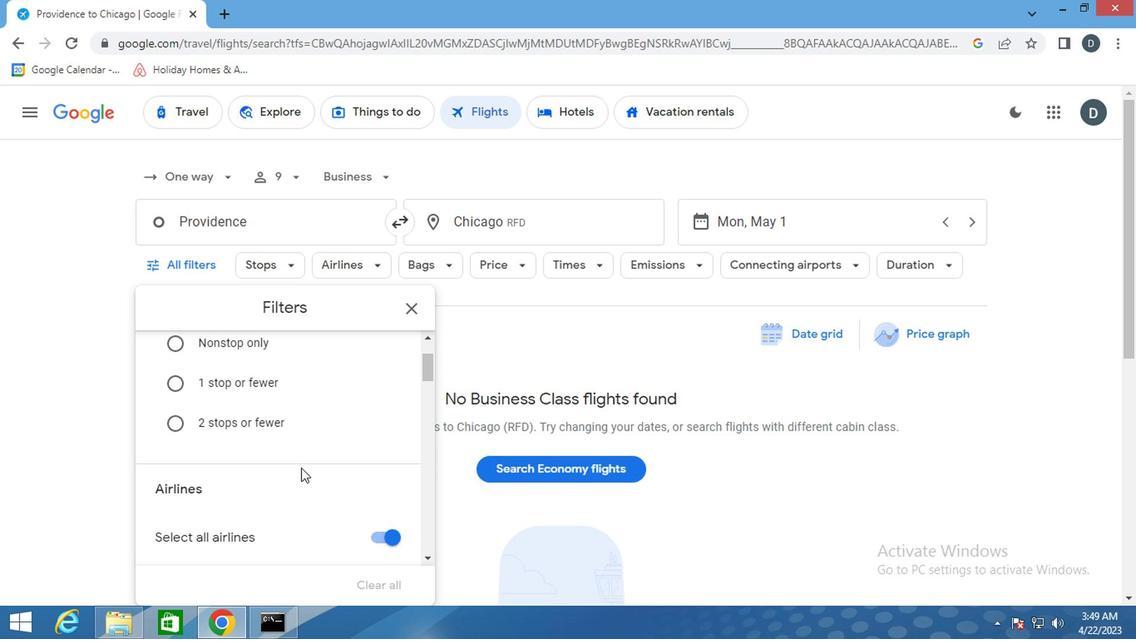 
Action: Mouse moved to (294, 465)
Screenshot: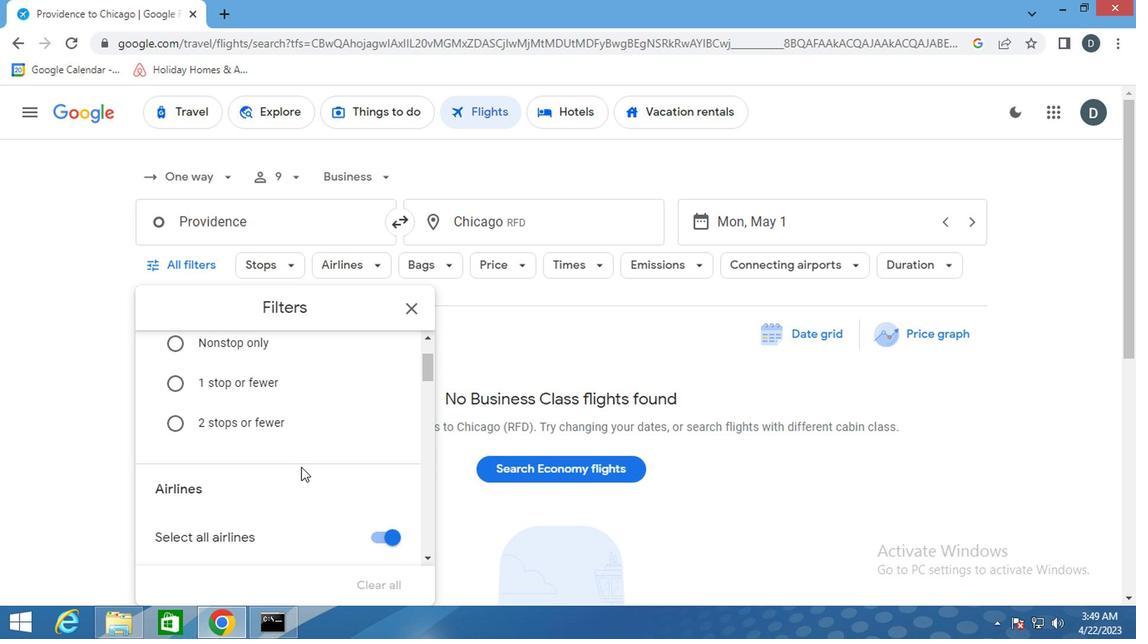 
Action: Mouse scrolled (294, 464) with delta (0, 0)
Screenshot: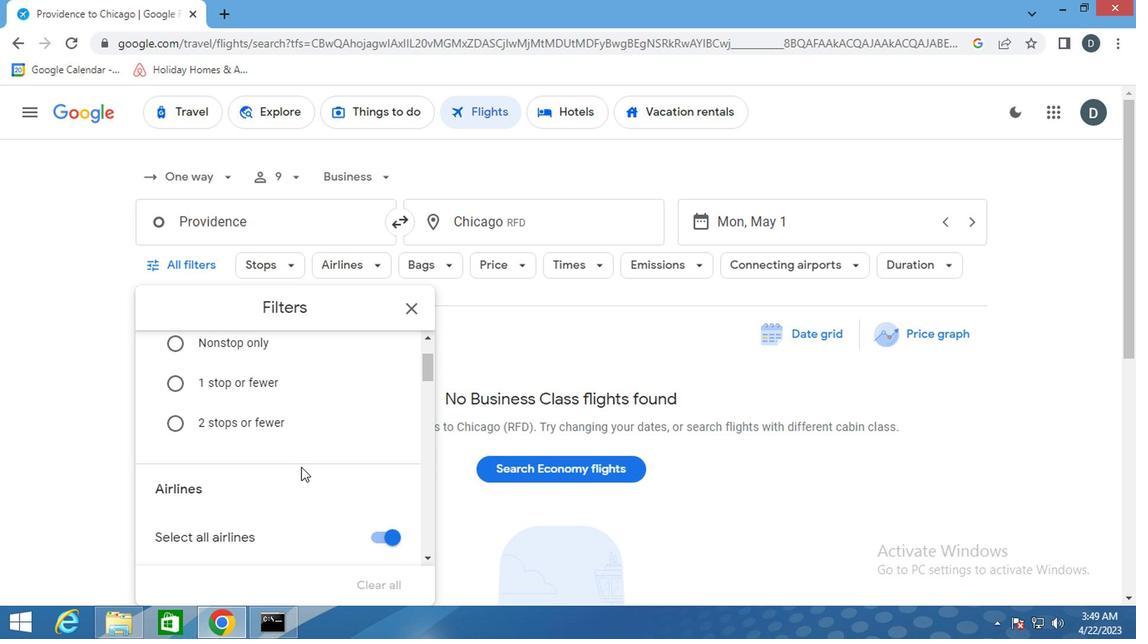 
Action: Mouse moved to (326, 463)
Screenshot: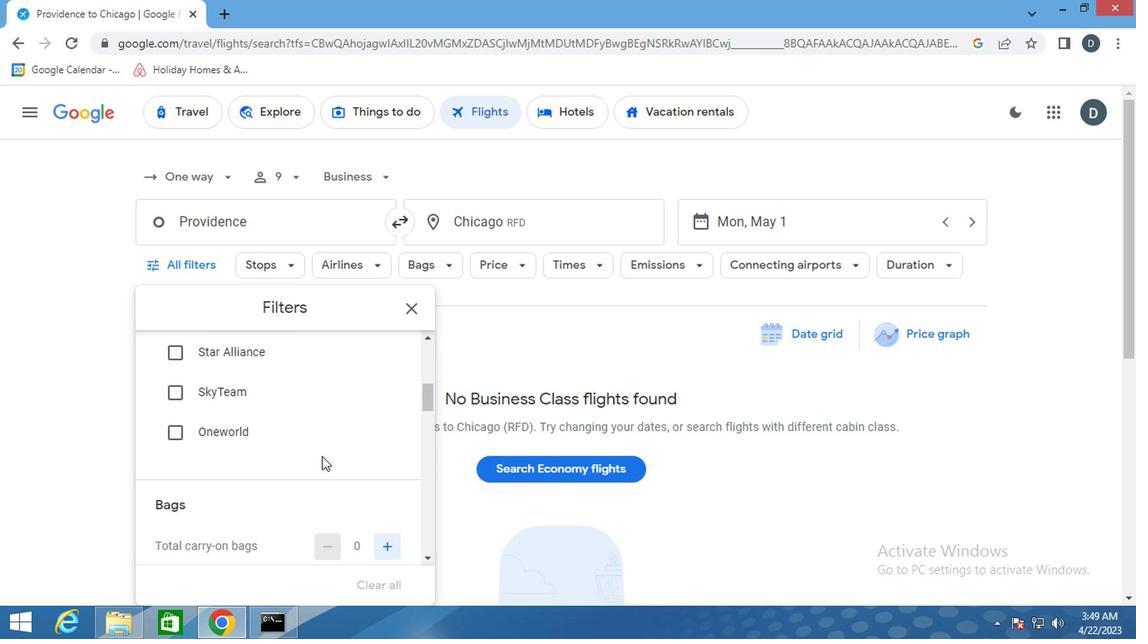 
Action: Mouse scrolled (326, 462) with delta (0, 0)
Screenshot: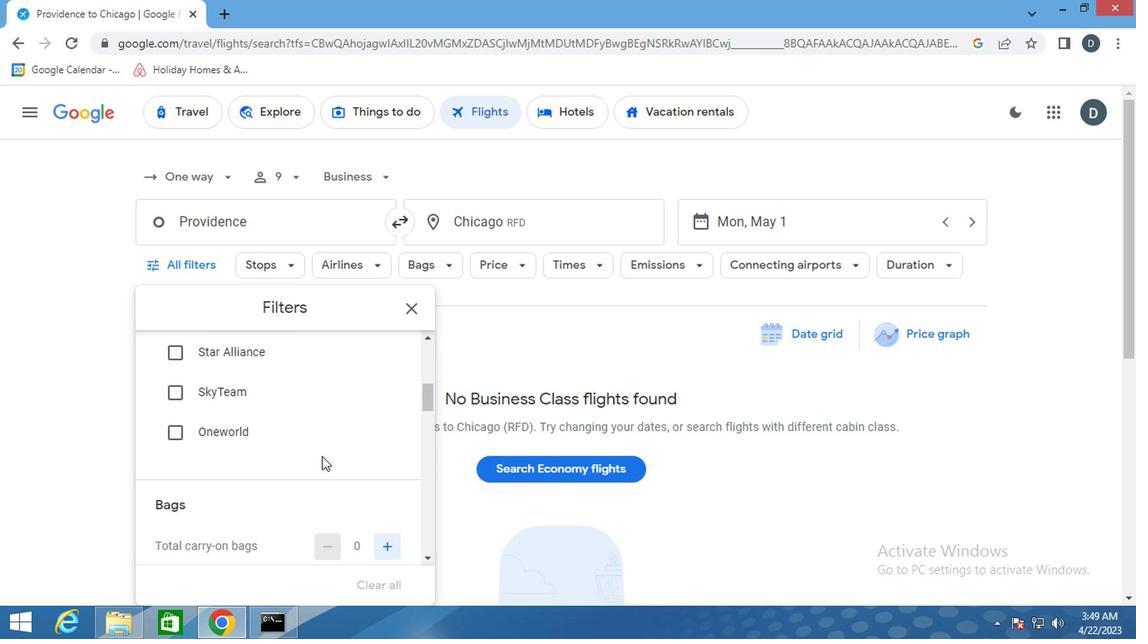 
Action: Mouse moved to (389, 502)
Screenshot: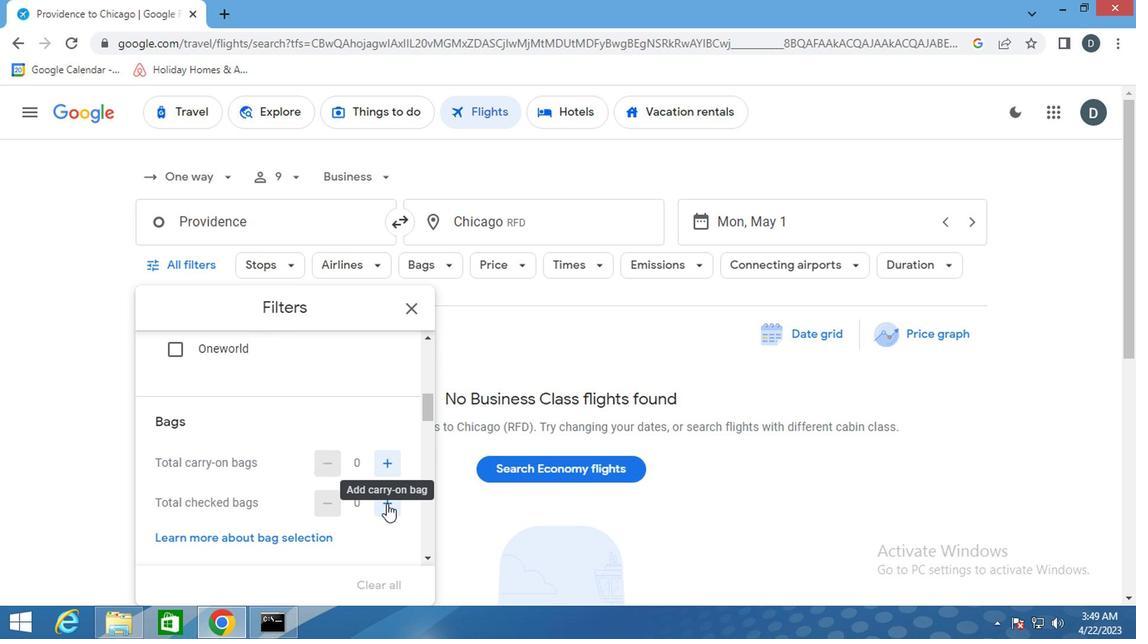
Action: Mouse pressed left at (389, 502)
Screenshot: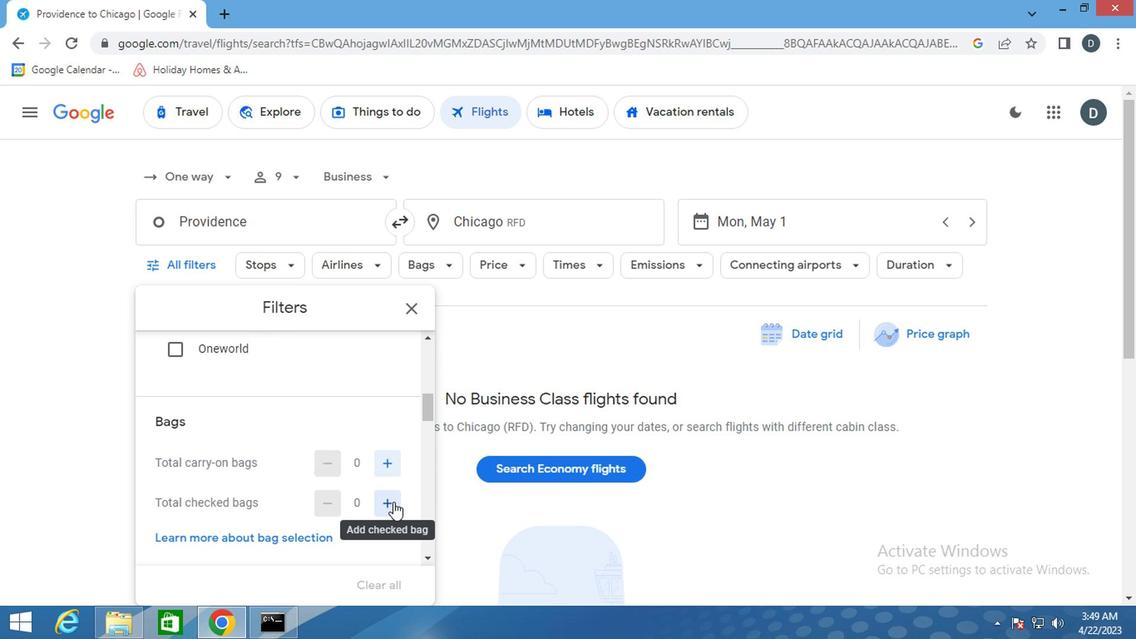 
Action: Mouse pressed left at (389, 502)
Screenshot: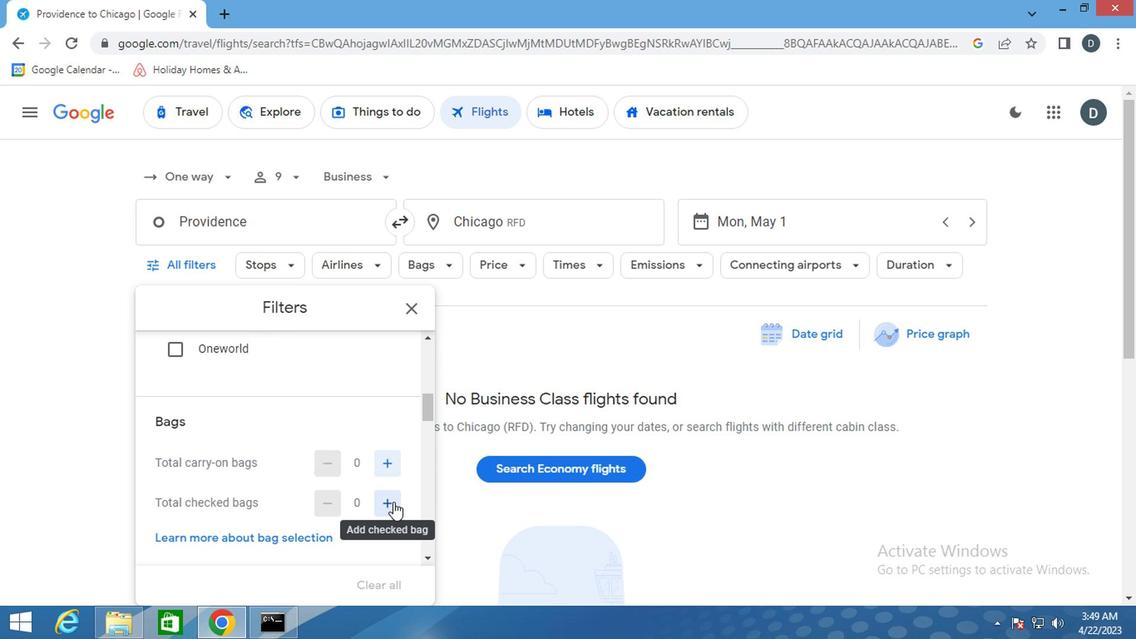 
Action: Mouse moved to (375, 525)
Screenshot: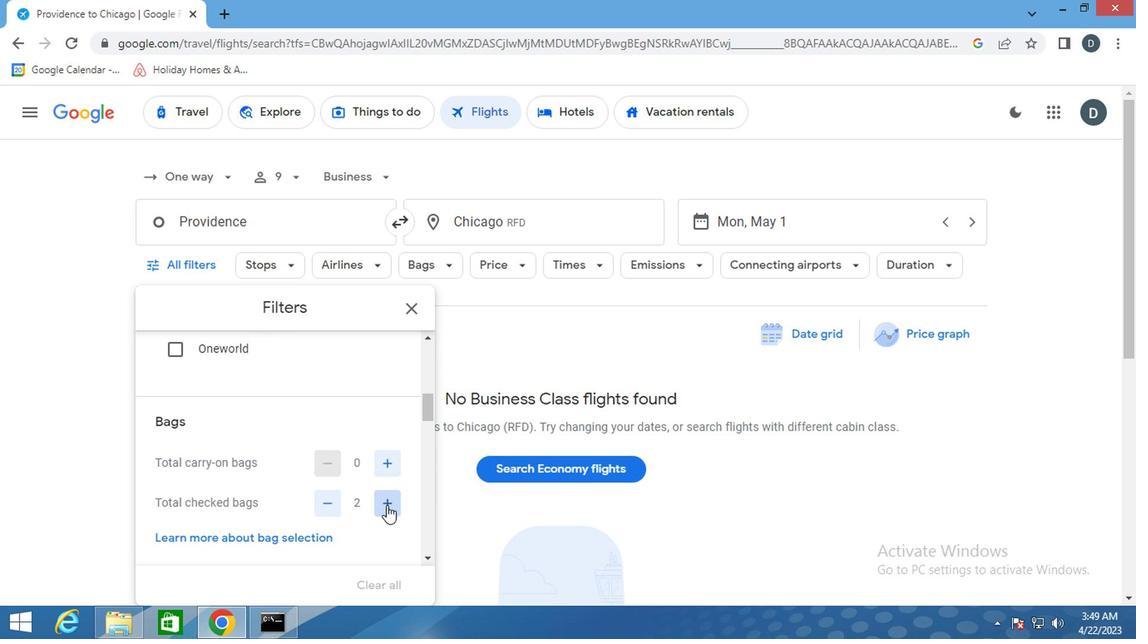 
Action: Mouse scrolled (375, 524) with delta (0, 0)
Screenshot: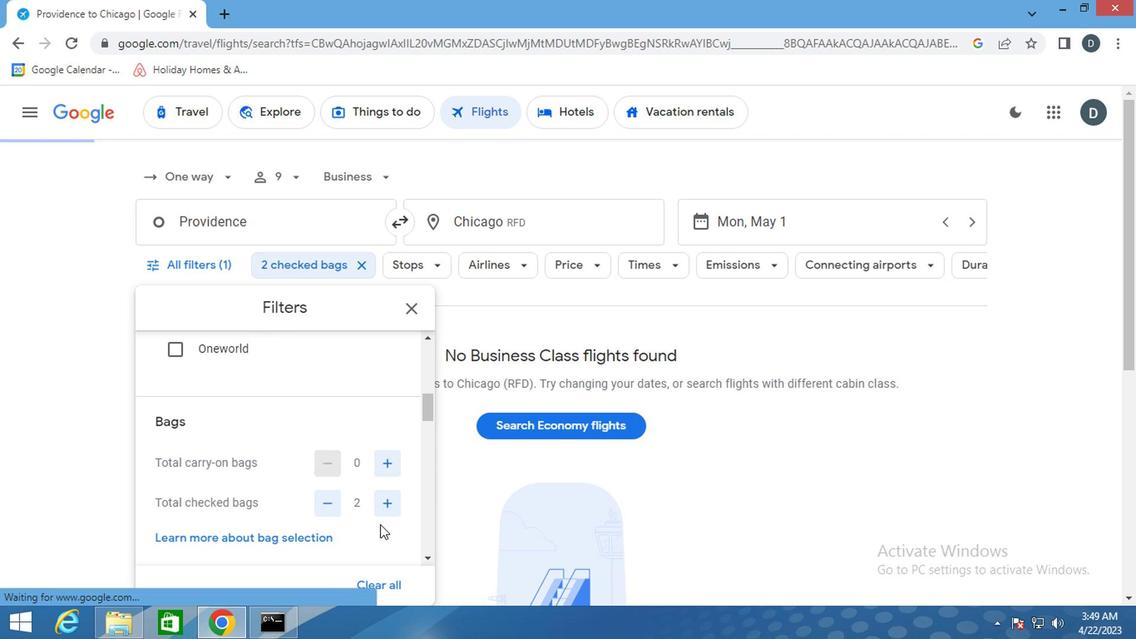 
Action: Mouse scrolled (375, 524) with delta (0, 0)
Screenshot: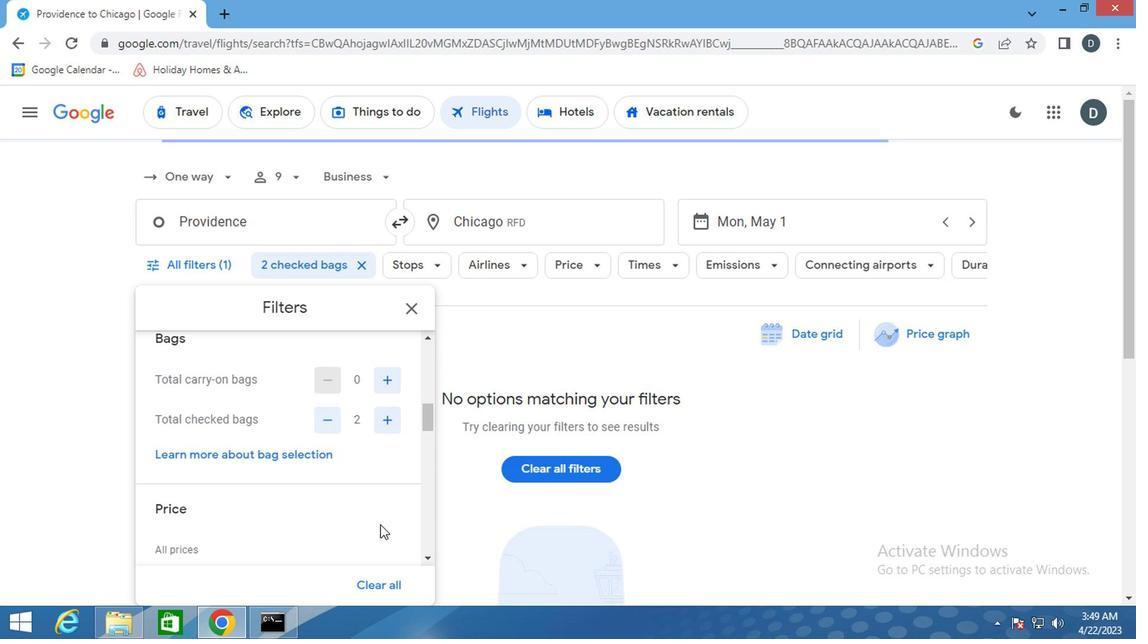 
Action: Mouse moved to (384, 508)
Screenshot: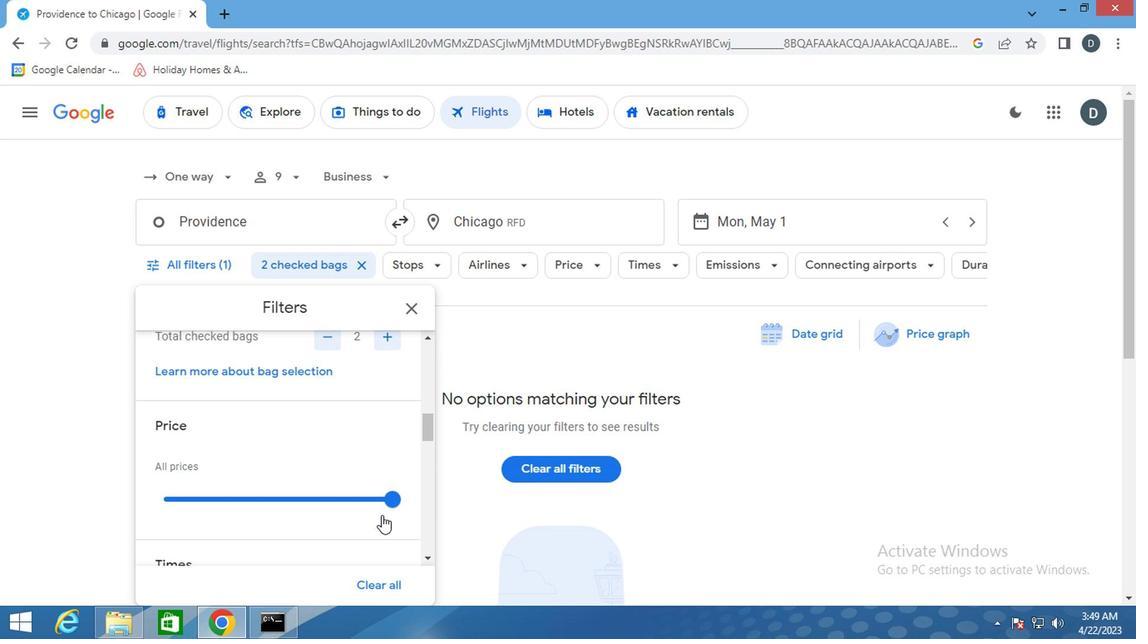 
Action: Mouse pressed left at (384, 508)
Screenshot: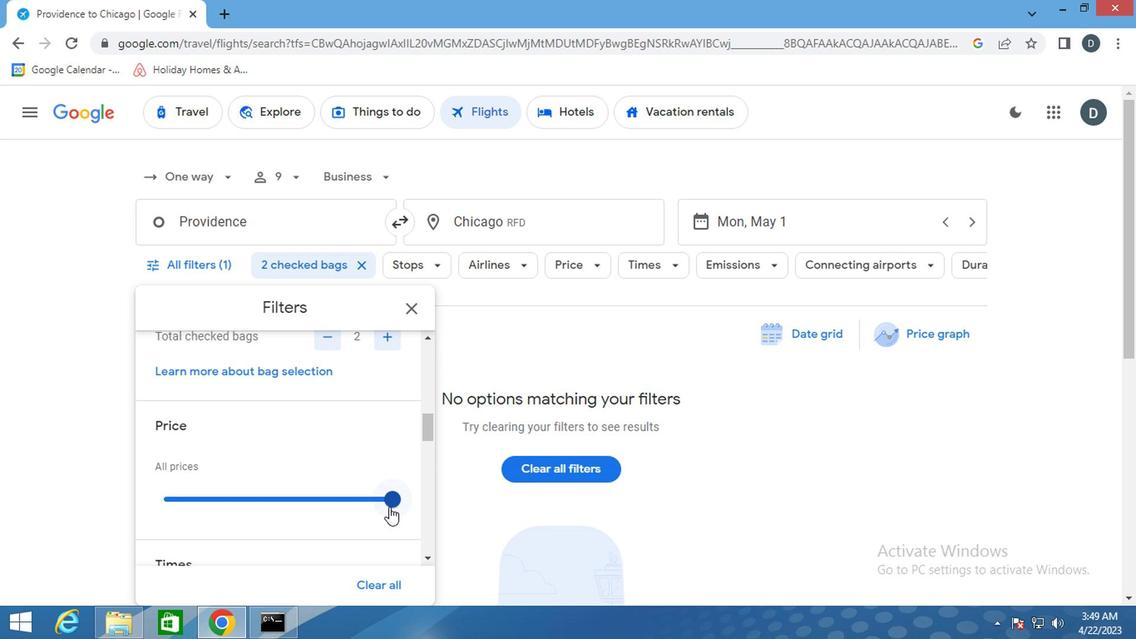 
Action: Mouse moved to (373, 516)
Screenshot: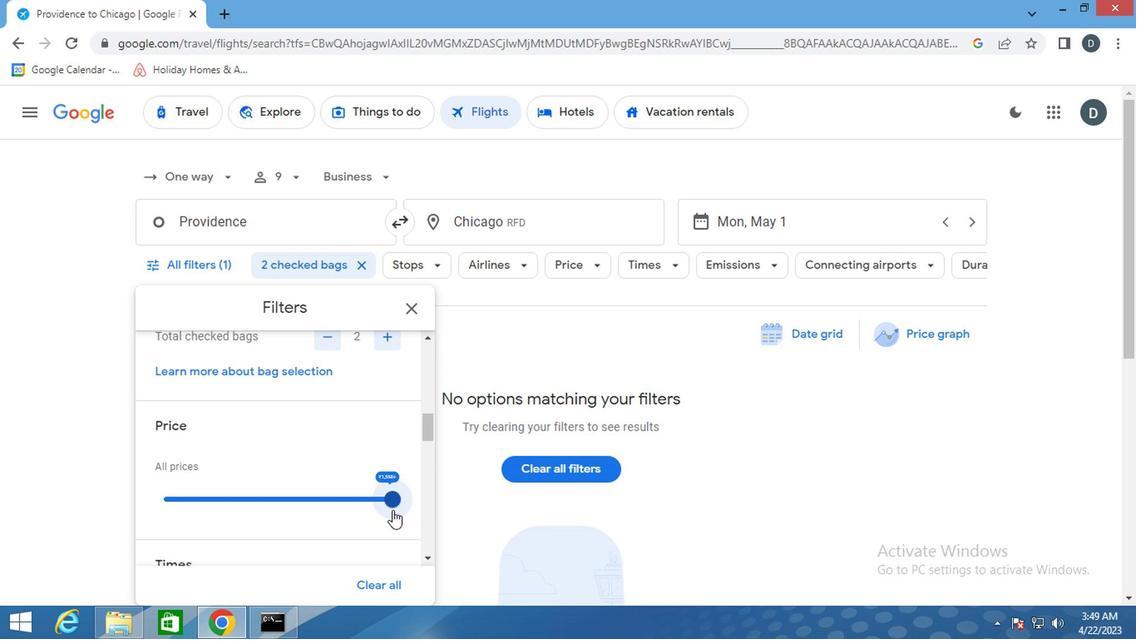 
Action: Mouse scrolled (373, 516) with delta (0, 0)
Screenshot: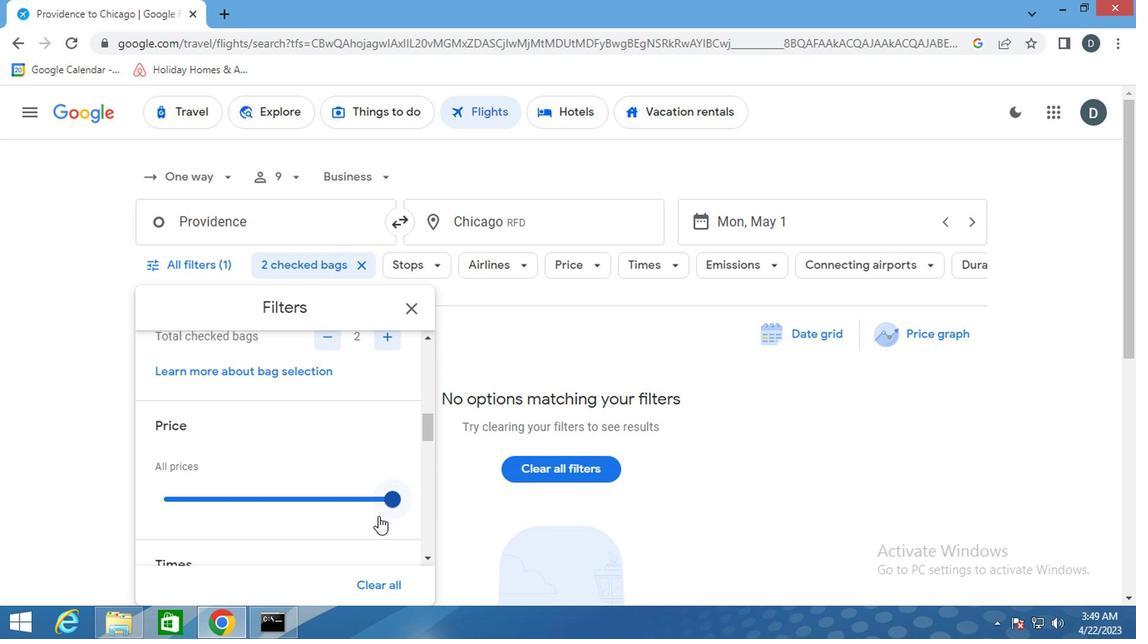 
Action: Mouse scrolled (373, 516) with delta (0, 0)
Screenshot: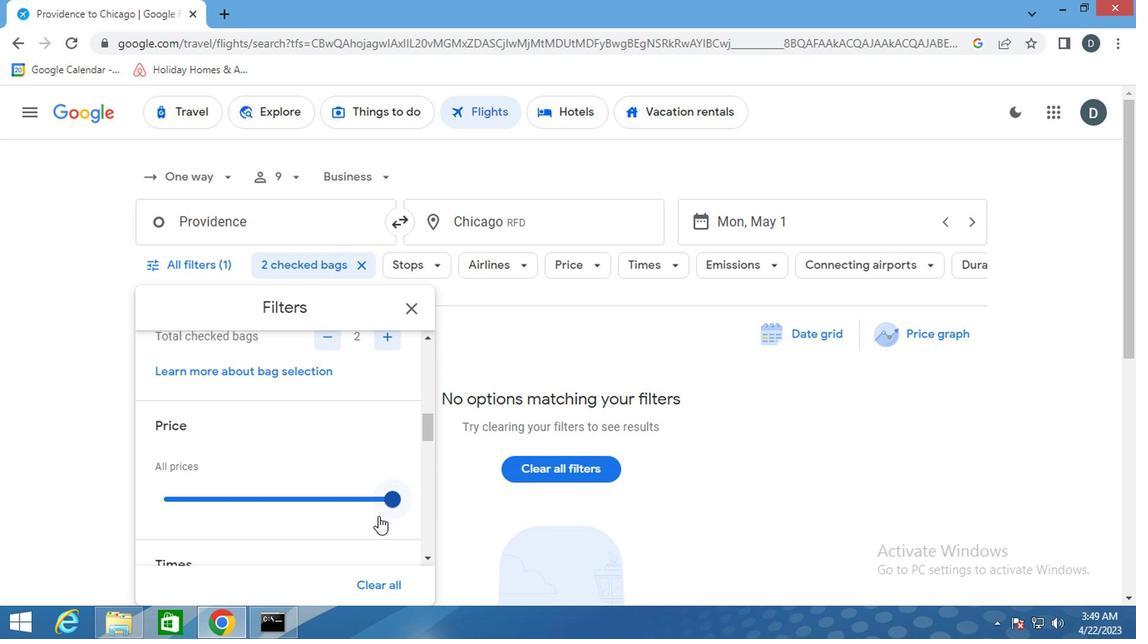 
Action: Mouse scrolled (373, 516) with delta (0, 0)
Screenshot: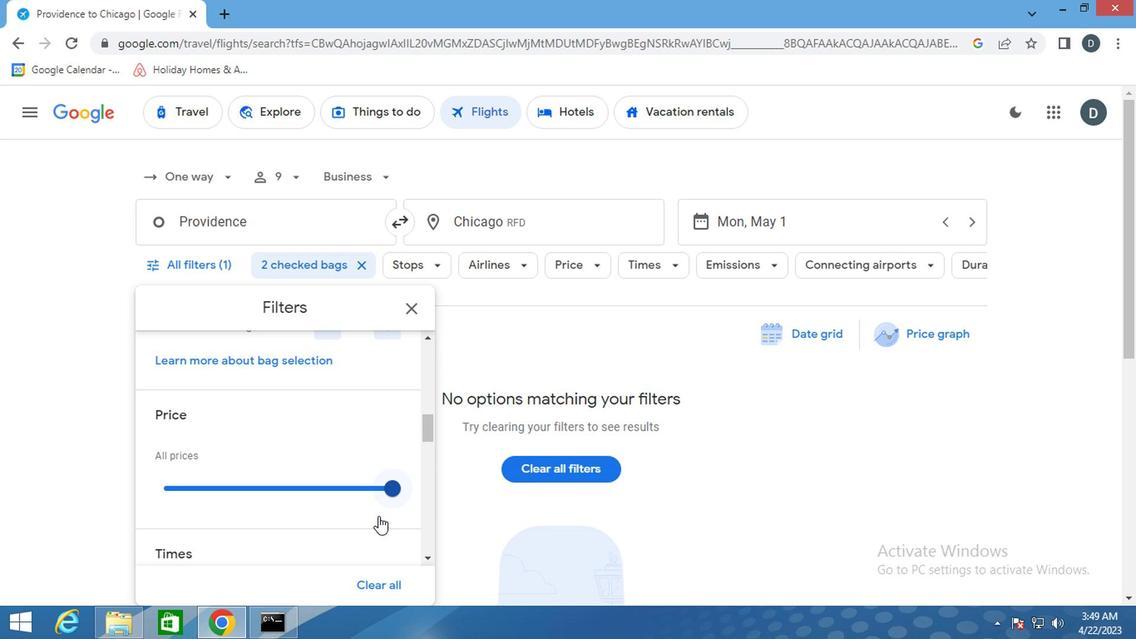 
Action: Mouse moved to (150, 446)
Screenshot: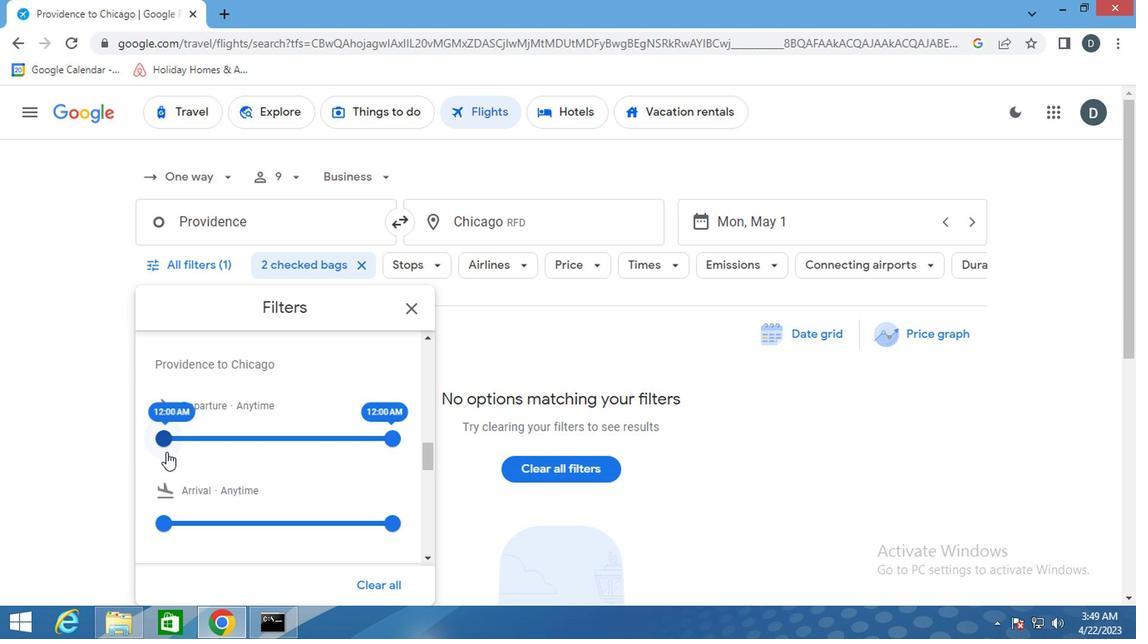 
Action: Mouse pressed left at (150, 446)
Screenshot: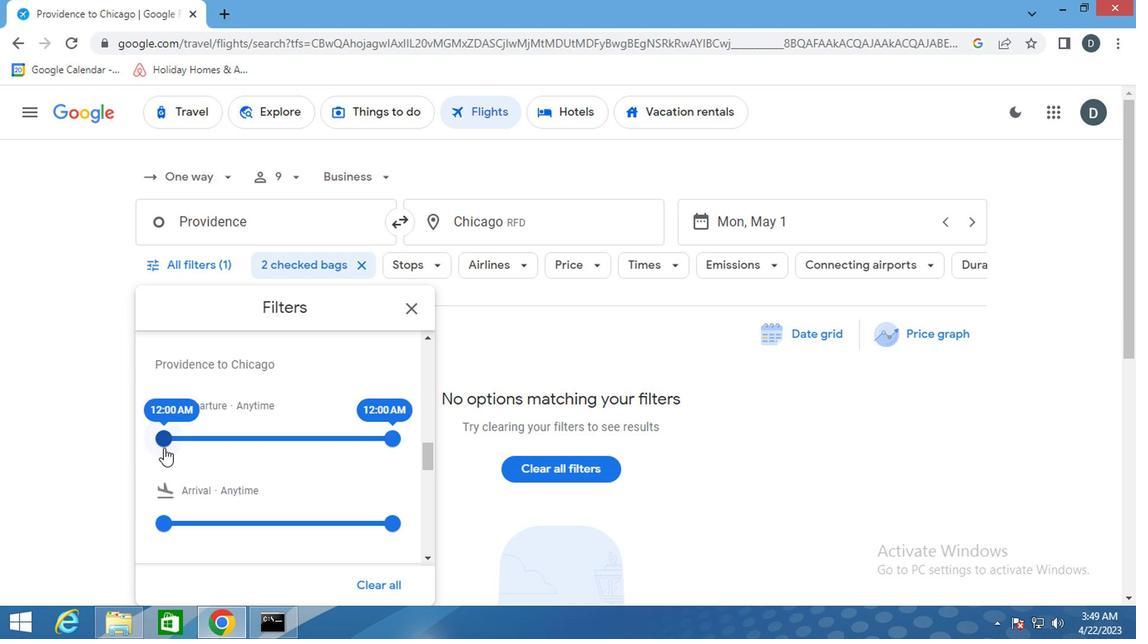 
Action: Mouse moved to (384, 442)
Screenshot: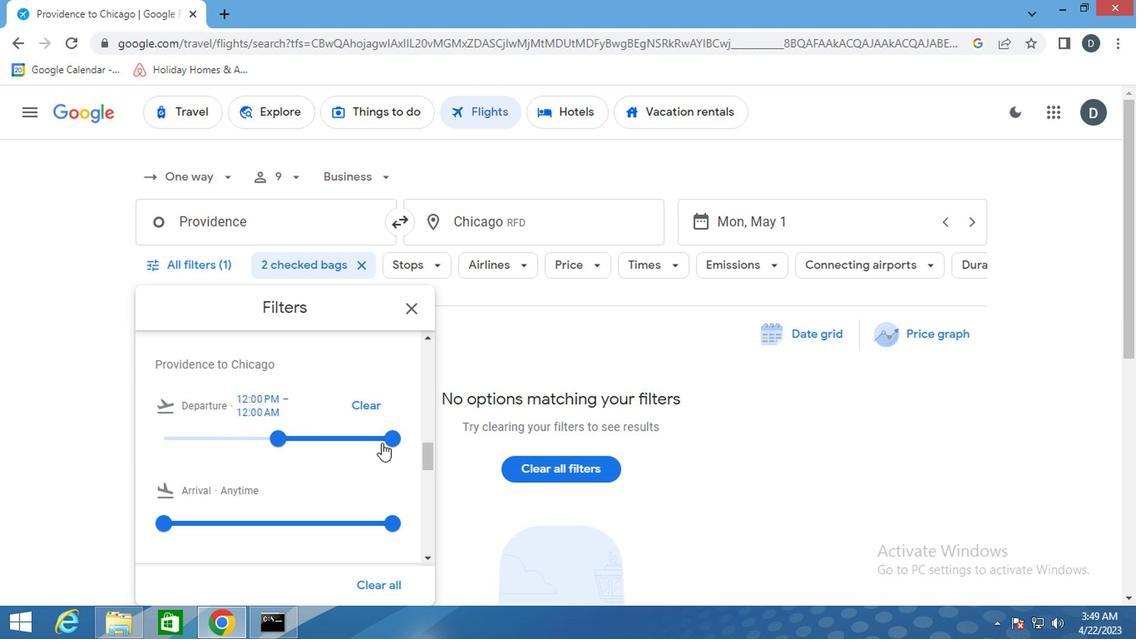 
Action: Mouse pressed left at (384, 442)
Screenshot: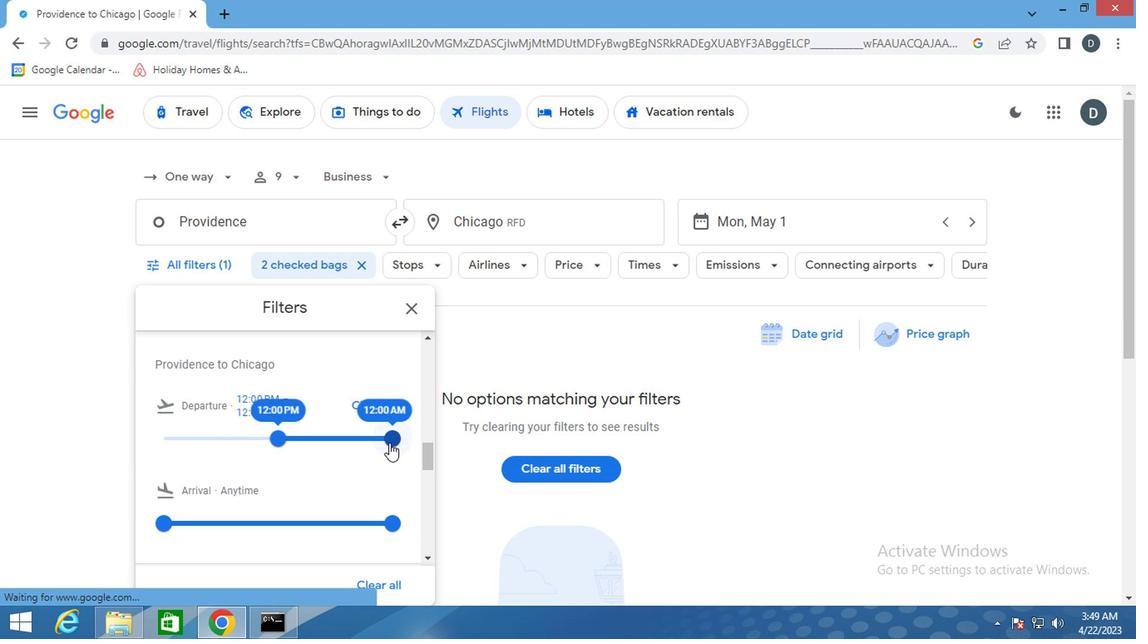 
Action: Mouse moved to (301, 502)
Screenshot: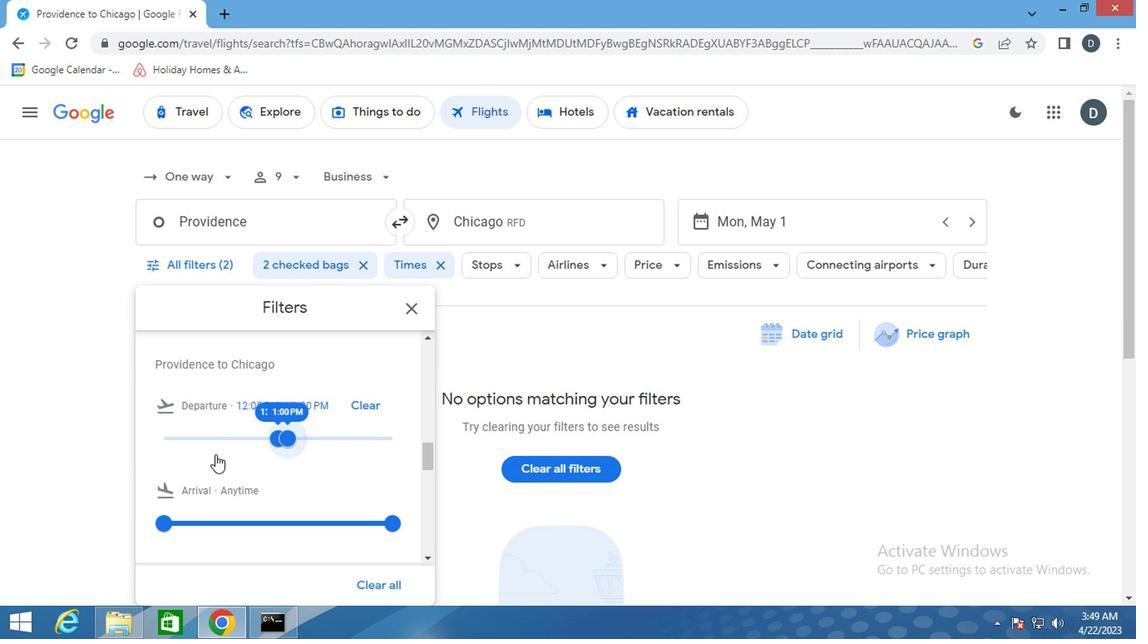
Action: Mouse scrolled (301, 500) with delta (0, -1)
Screenshot: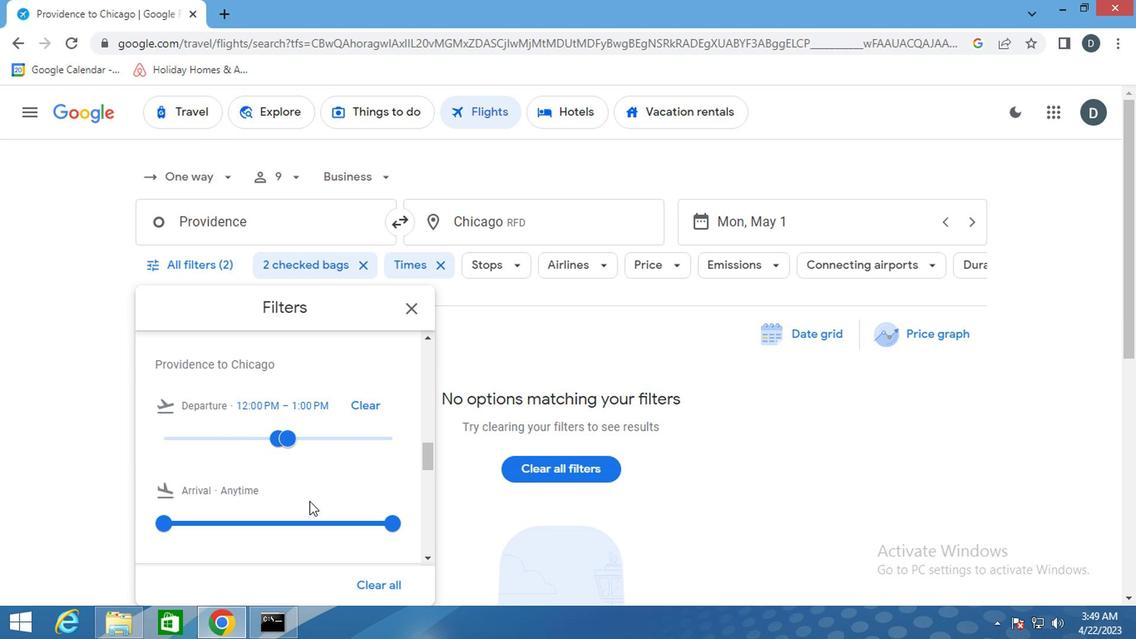 
Action: Mouse scrolled (301, 500) with delta (0, -1)
Screenshot: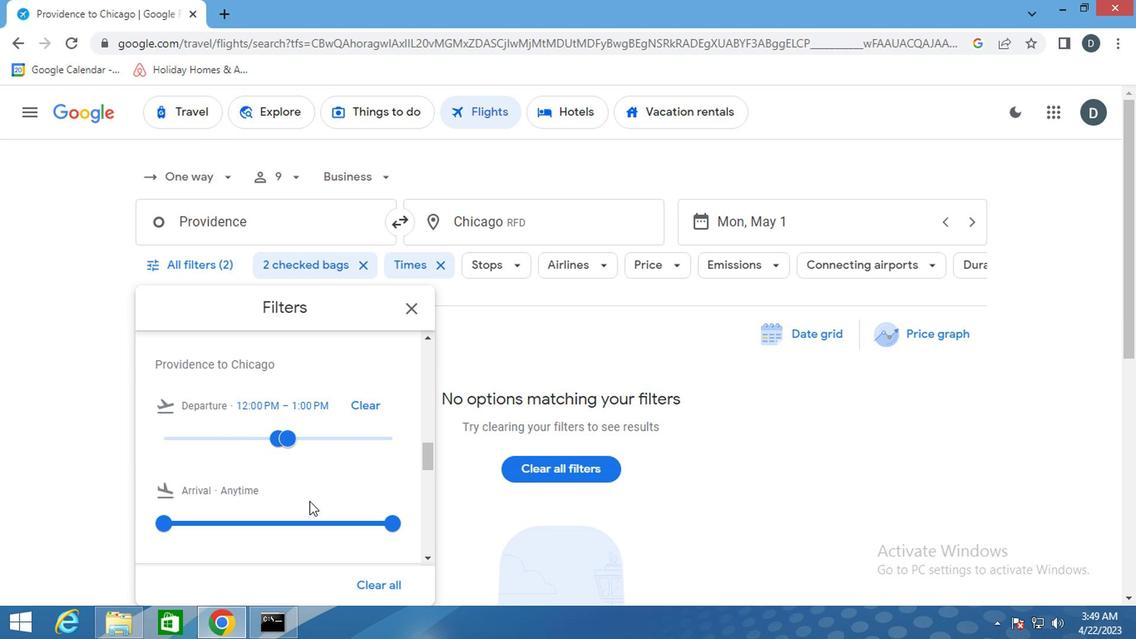 
Action: Mouse scrolled (301, 500) with delta (0, -1)
Screenshot: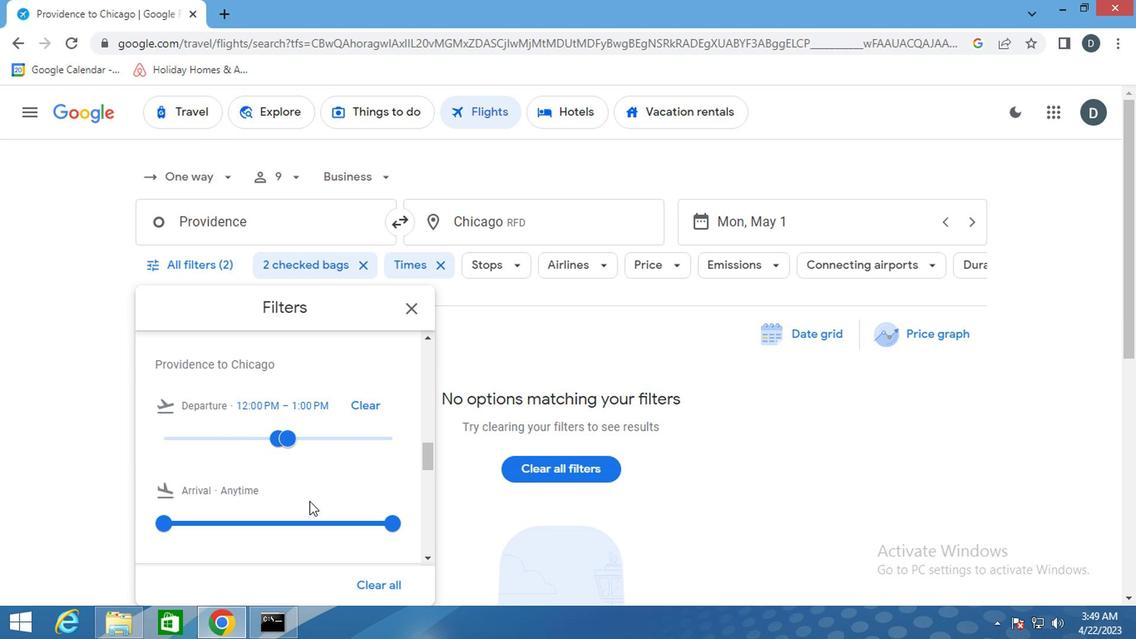 
Action: Mouse scrolled (301, 500) with delta (0, -1)
Screenshot: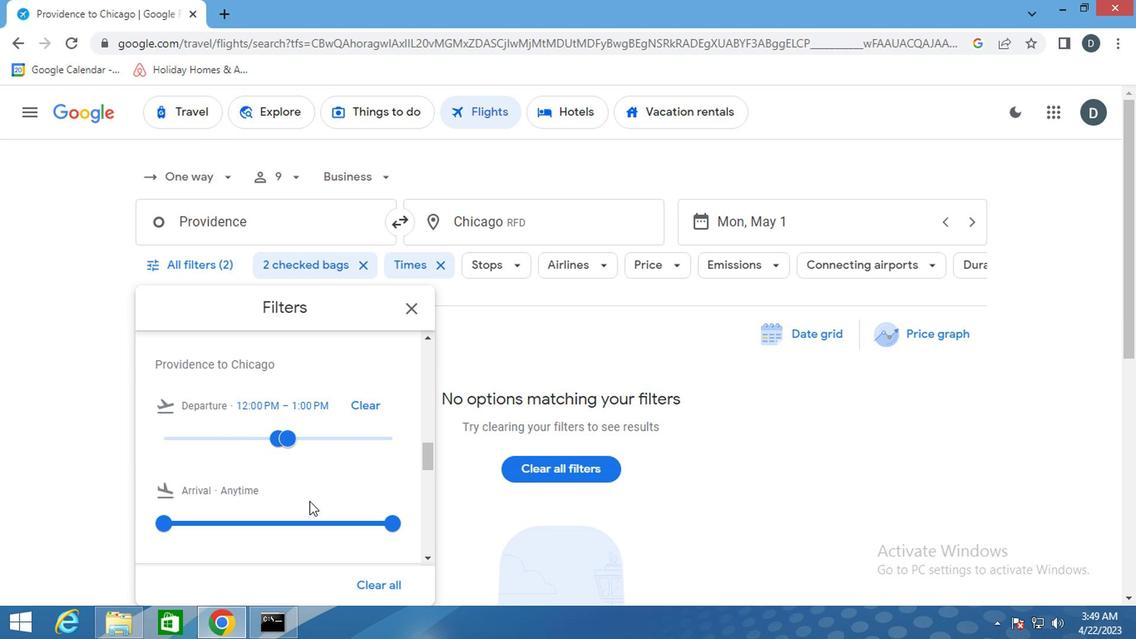 
Action: Mouse scrolled (301, 500) with delta (0, -1)
Screenshot: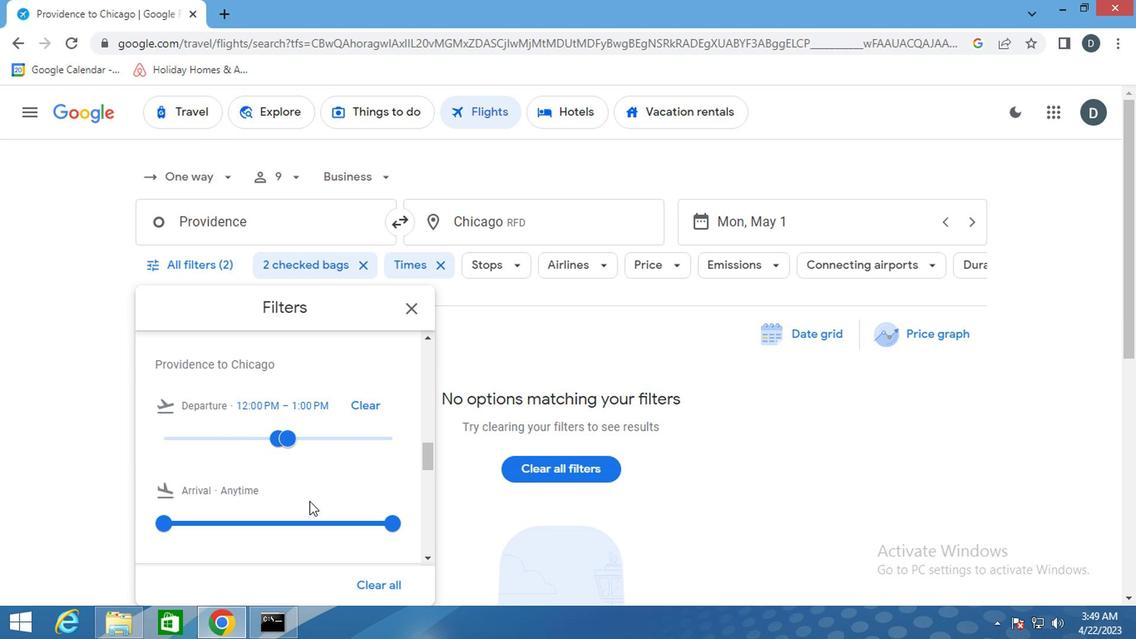 
Action: Mouse scrolled (301, 500) with delta (0, -1)
Screenshot: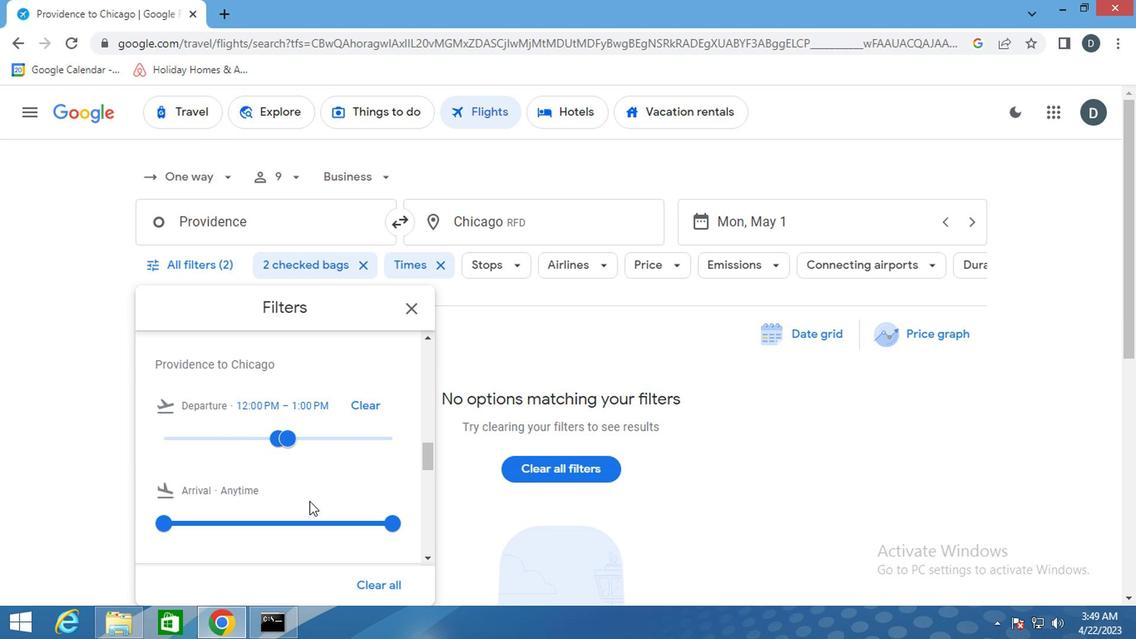 
Action: Mouse scrolled (301, 500) with delta (0, -1)
Screenshot: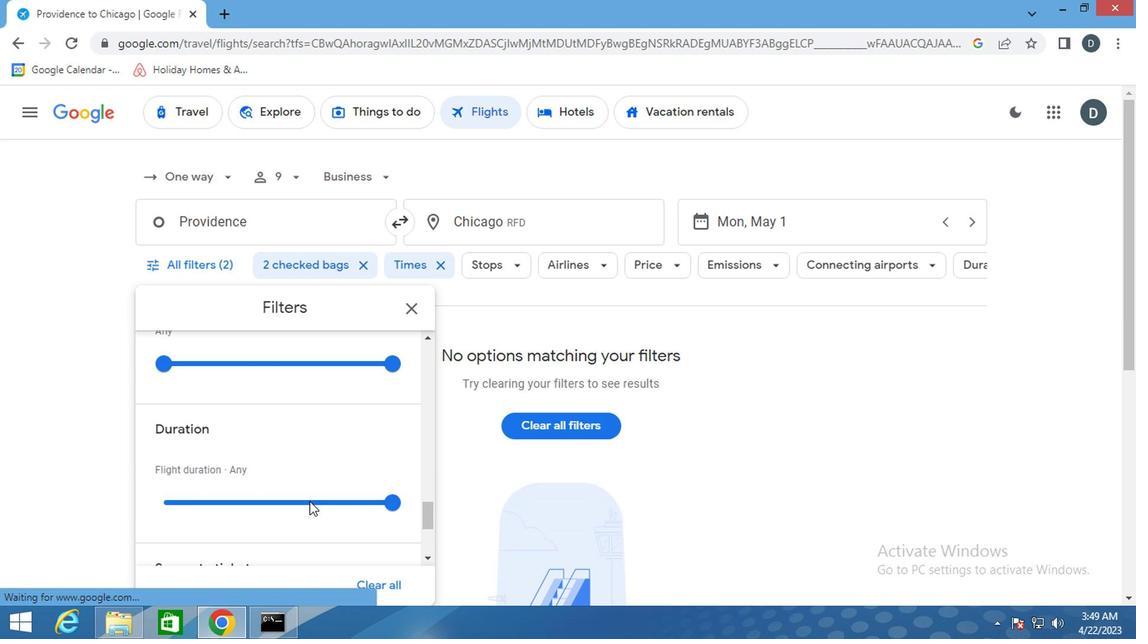 
Action: Mouse scrolled (301, 500) with delta (0, -1)
Screenshot: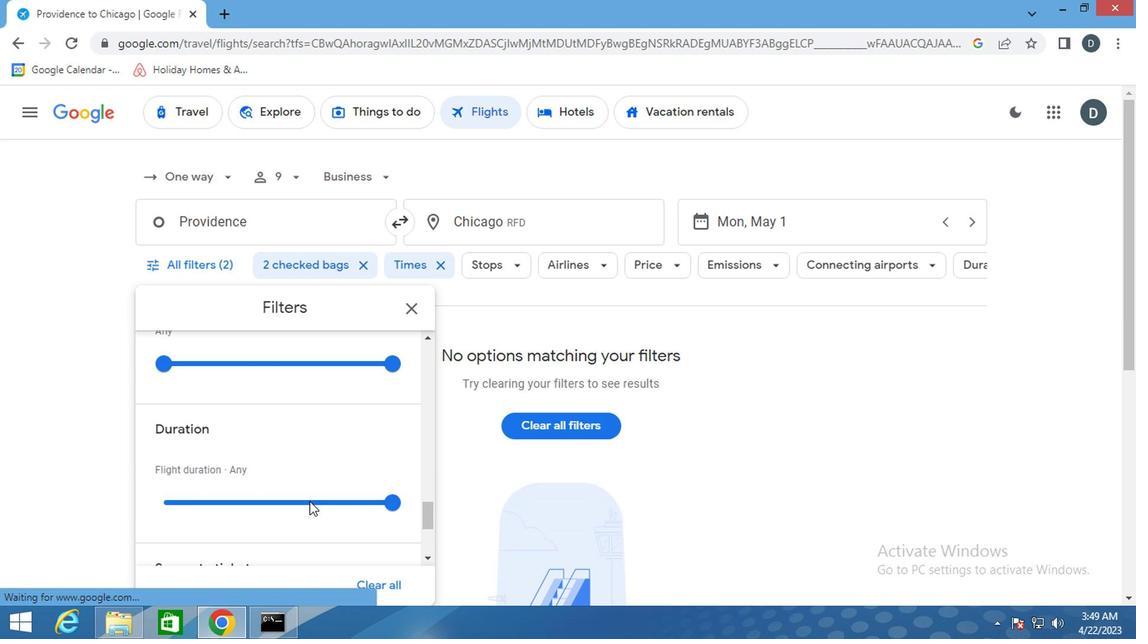 
Action: Mouse scrolled (301, 500) with delta (0, -1)
Screenshot: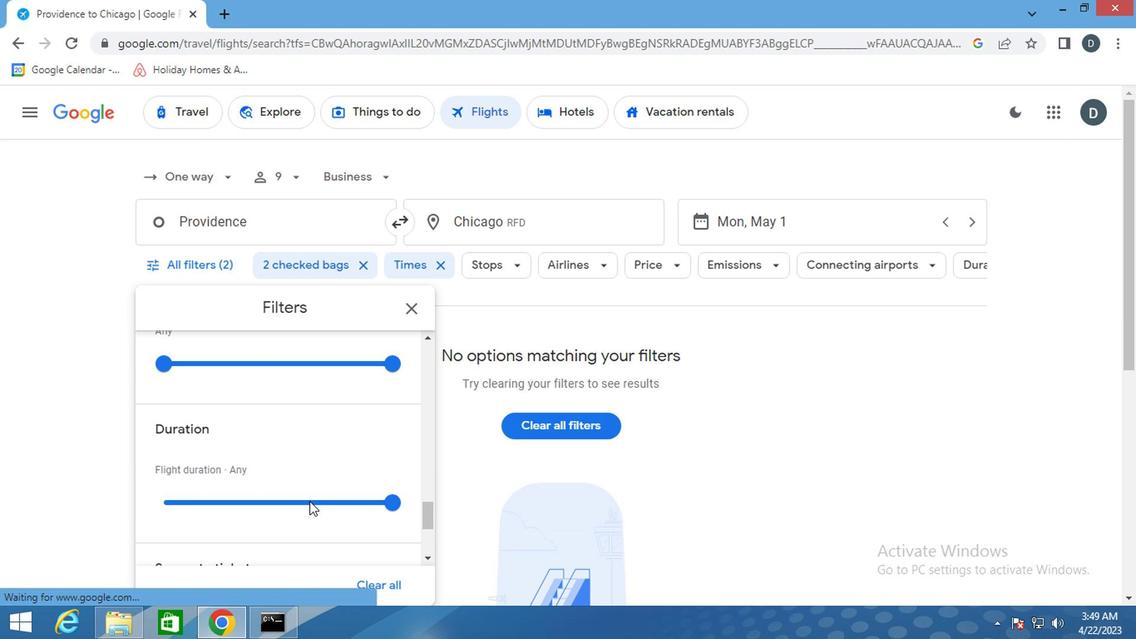 
Action: Mouse scrolled (301, 500) with delta (0, -1)
Screenshot: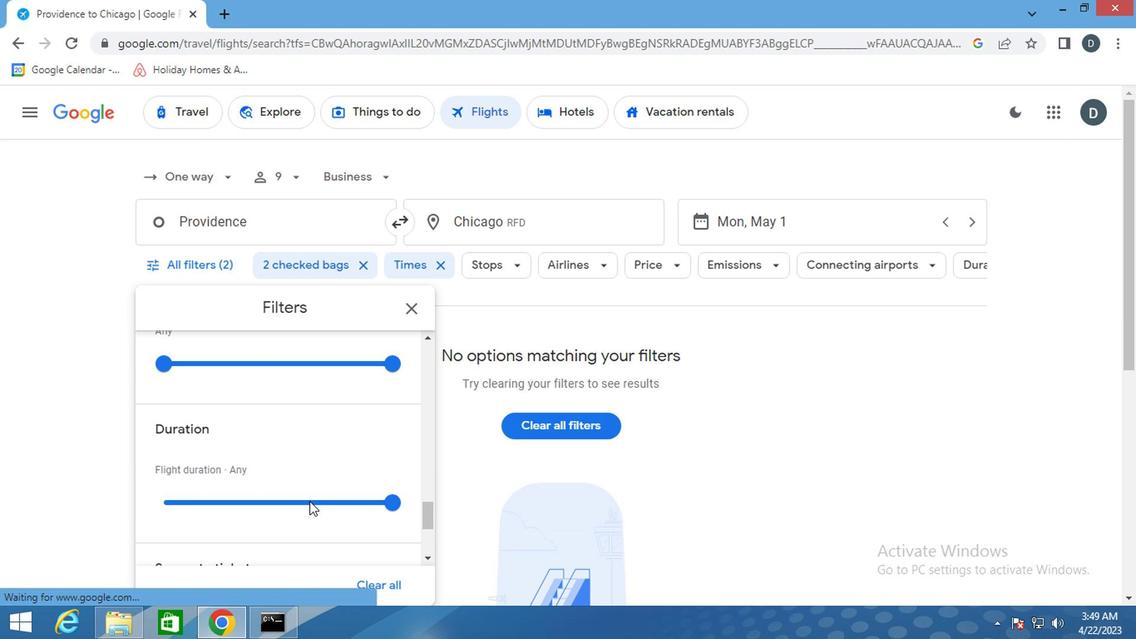 
Action: Mouse scrolled (301, 500) with delta (0, -1)
Screenshot: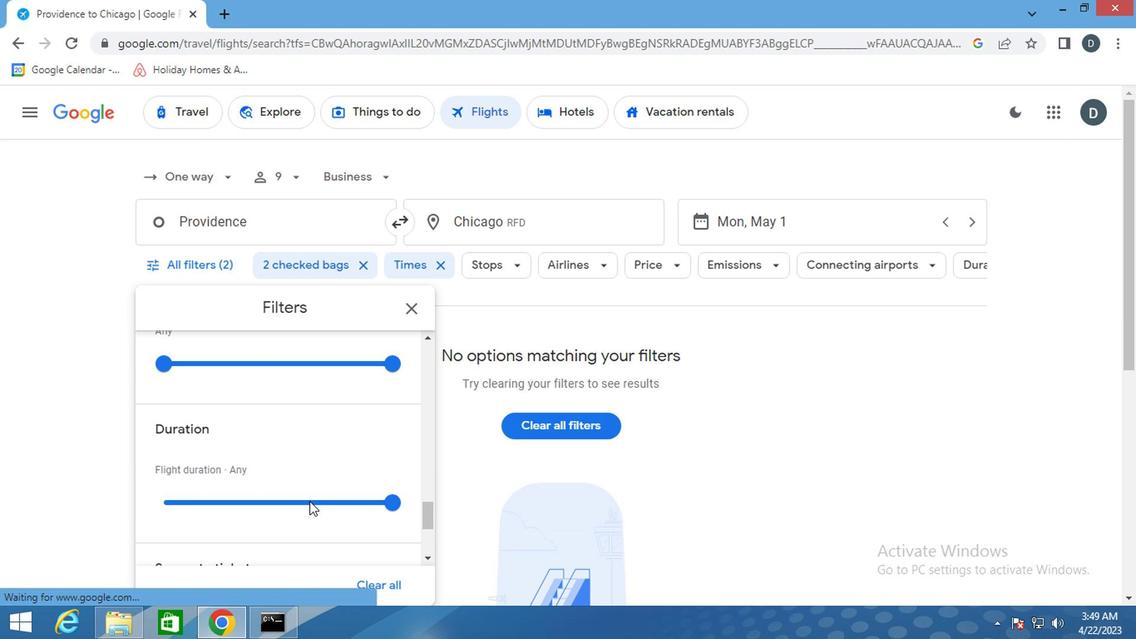 
Action: Mouse scrolled (301, 500) with delta (0, -1)
Screenshot: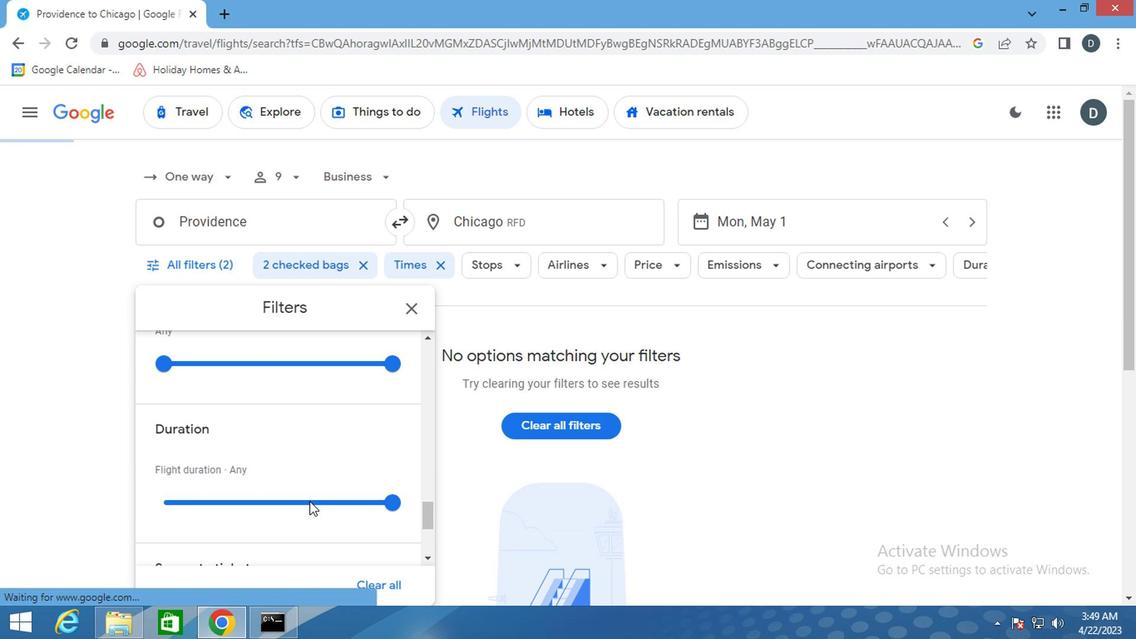 
Action: Mouse scrolled (301, 500) with delta (0, -1)
Screenshot: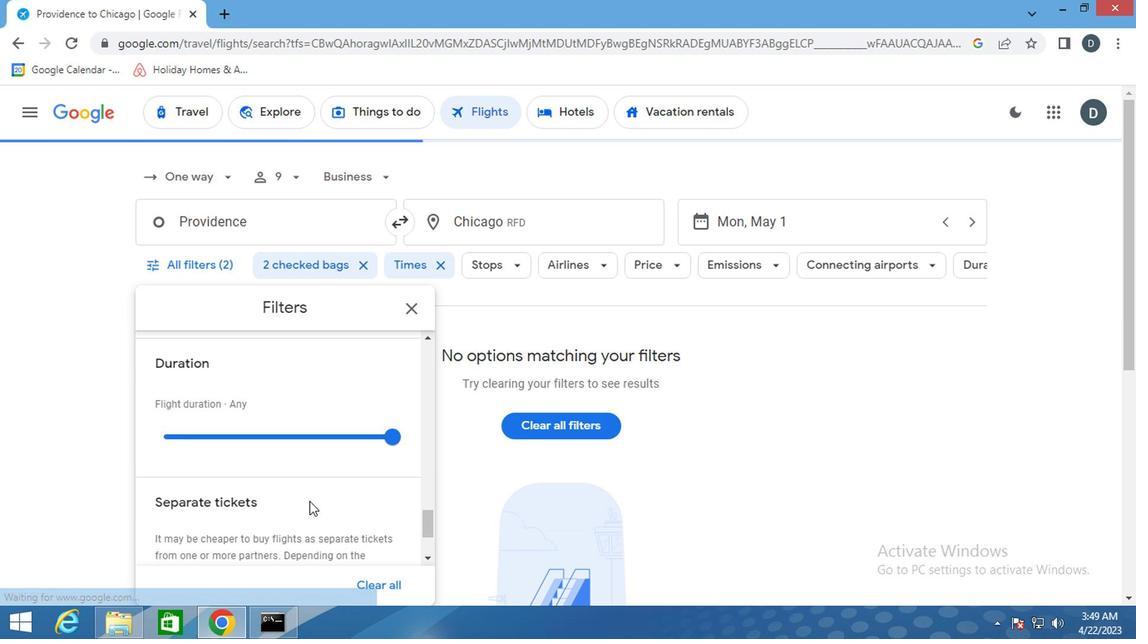 
Action: Mouse scrolled (301, 500) with delta (0, -1)
Screenshot: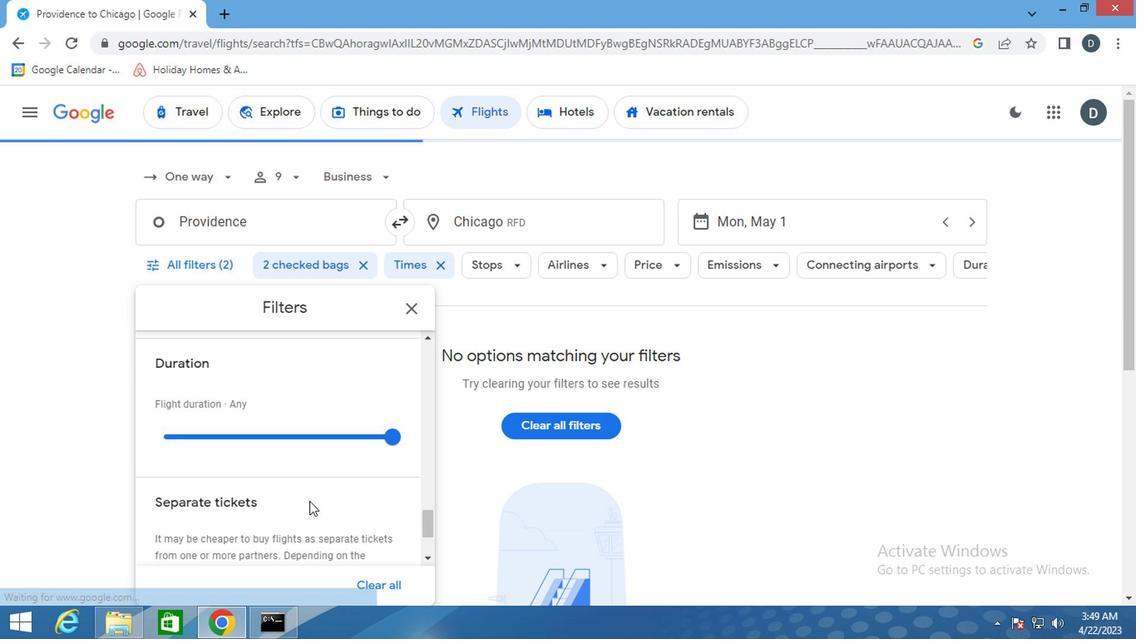 
Action: Mouse scrolled (301, 500) with delta (0, -1)
Screenshot: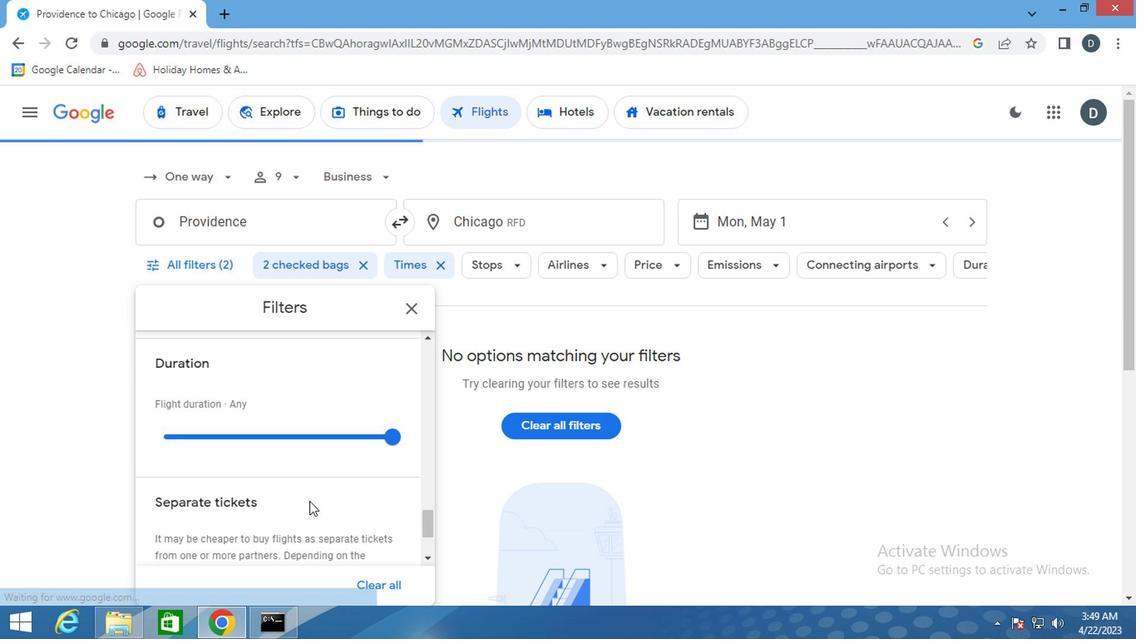 
Action: Mouse scrolled (301, 500) with delta (0, -1)
Screenshot: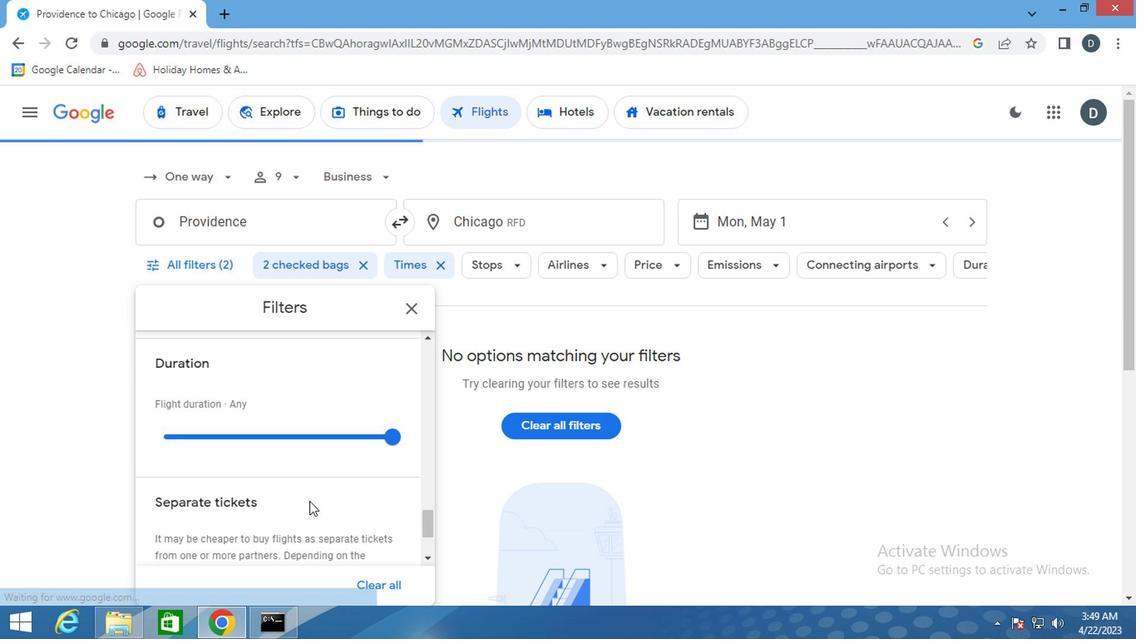 
Action: Mouse scrolled (301, 500) with delta (0, -1)
Screenshot: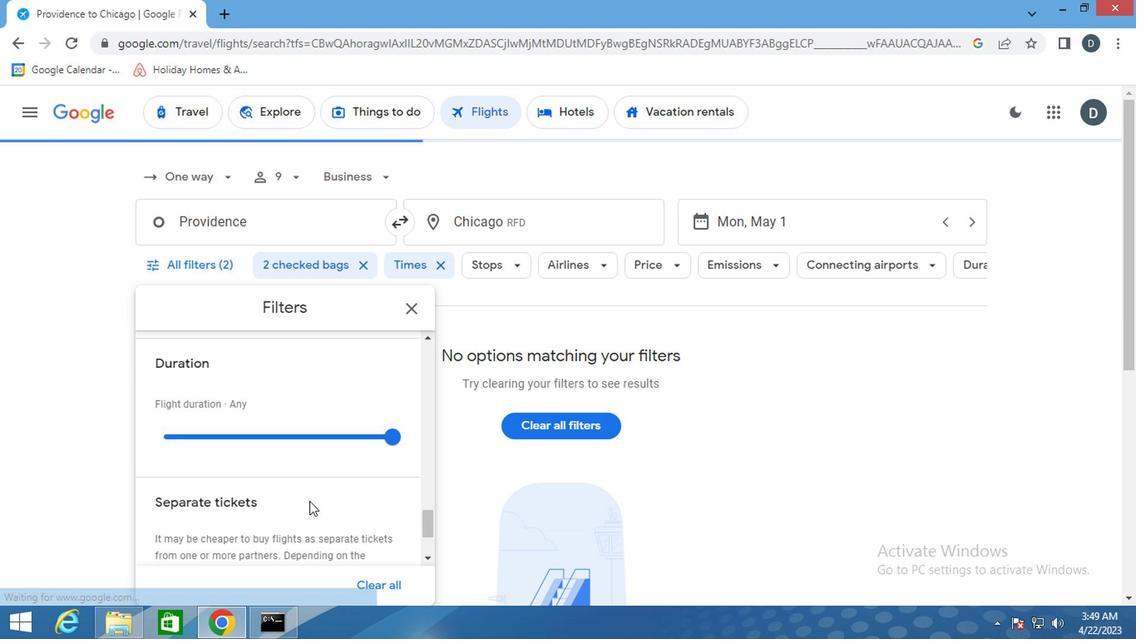 
Action: Mouse scrolled (301, 500) with delta (0, -1)
Screenshot: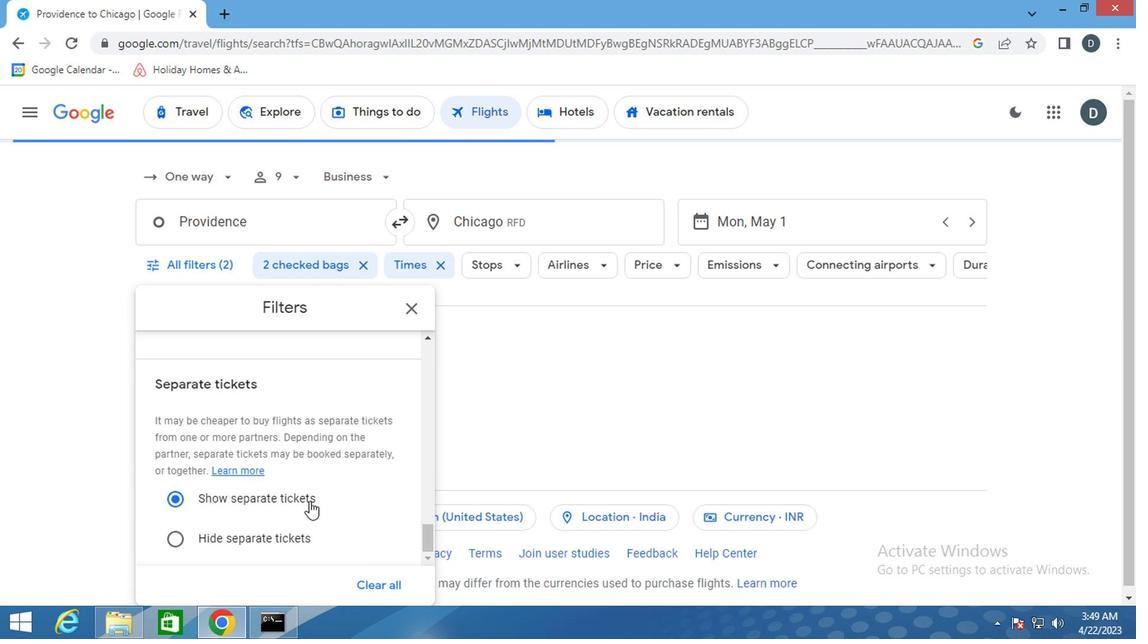 
Action: Mouse scrolled (301, 500) with delta (0, -1)
Screenshot: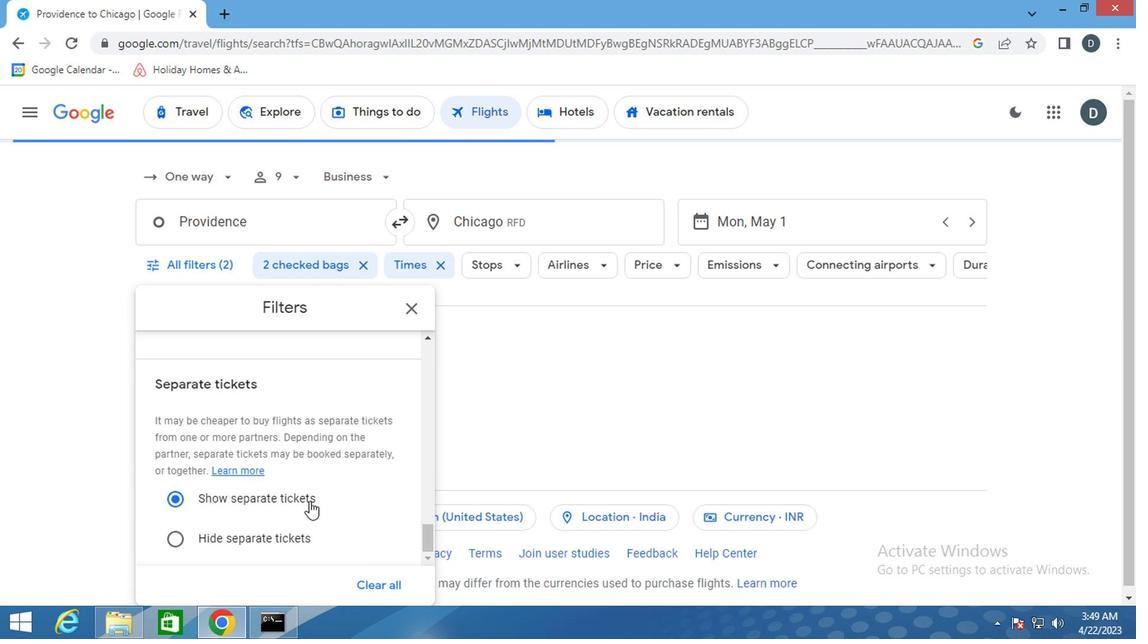 
Action: Mouse moved to (399, 306)
Screenshot: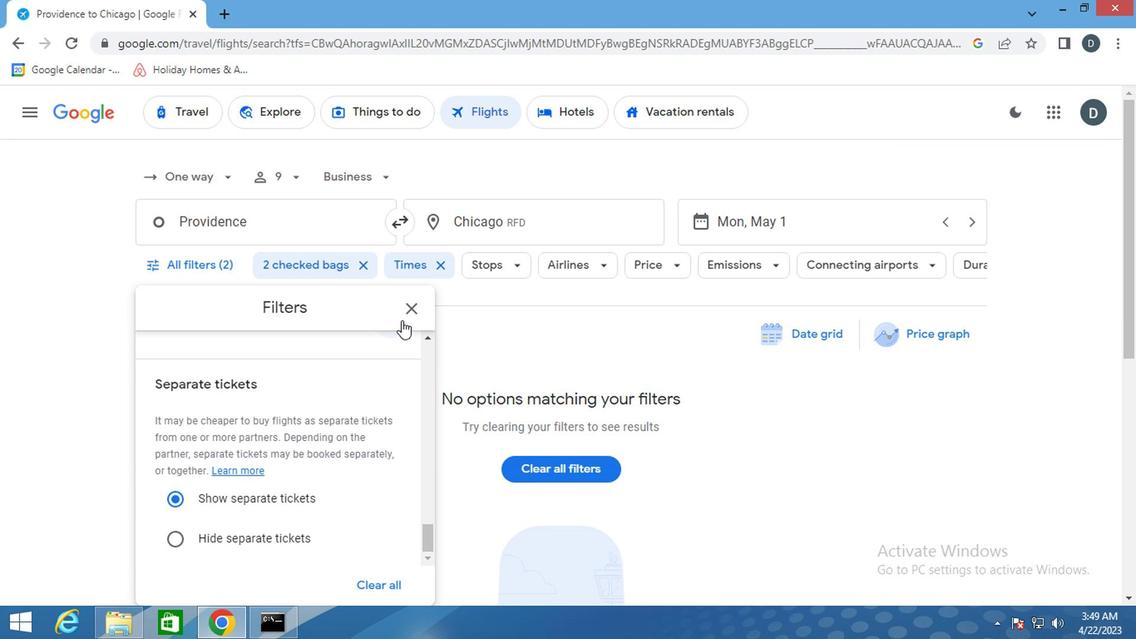 
Action: Mouse pressed left at (399, 306)
Screenshot: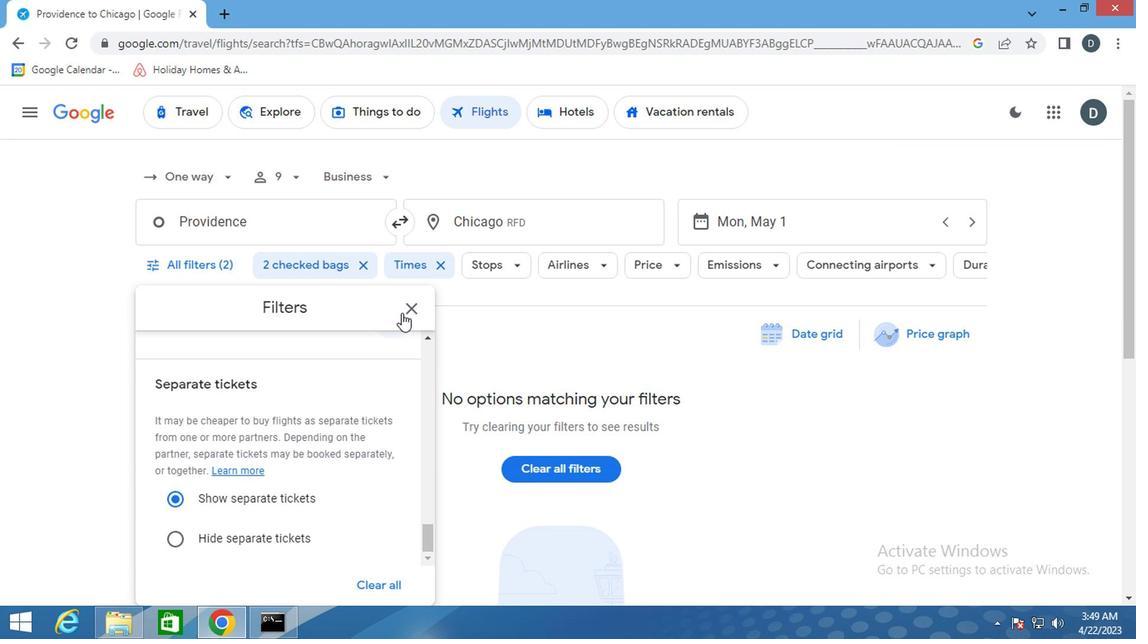 
